 Task: Add a signature Caroline Robinson containing Have a wonderful day, Caroline Robinson to email address softage.1@softage.net and add a label Agendas
Action: Mouse moved to (363, 609)
Screenshot: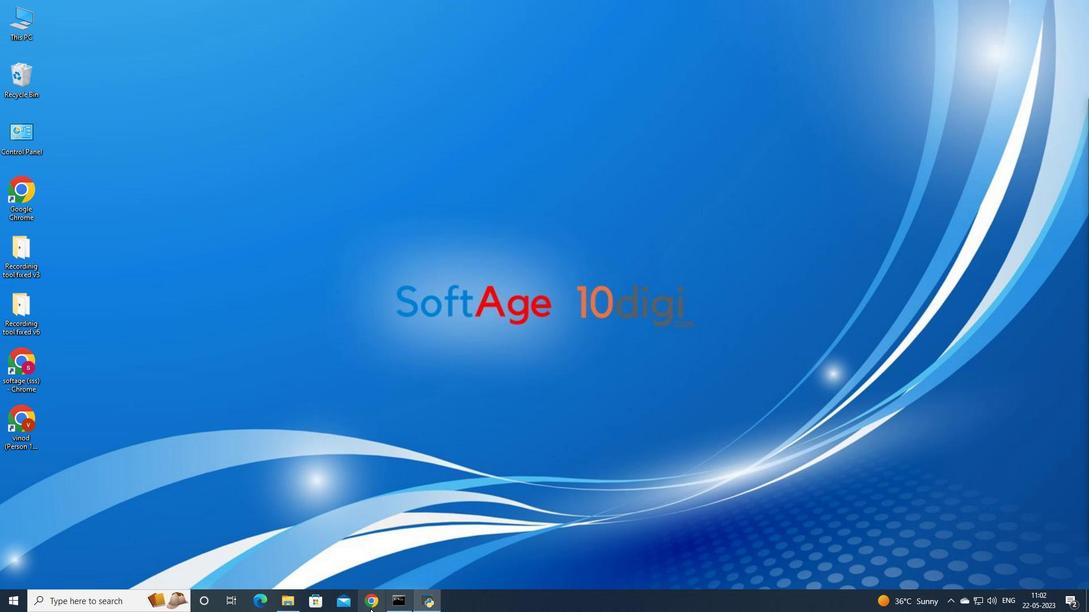 
Action: Mouse pressed left at (363, 609)
Screenshot: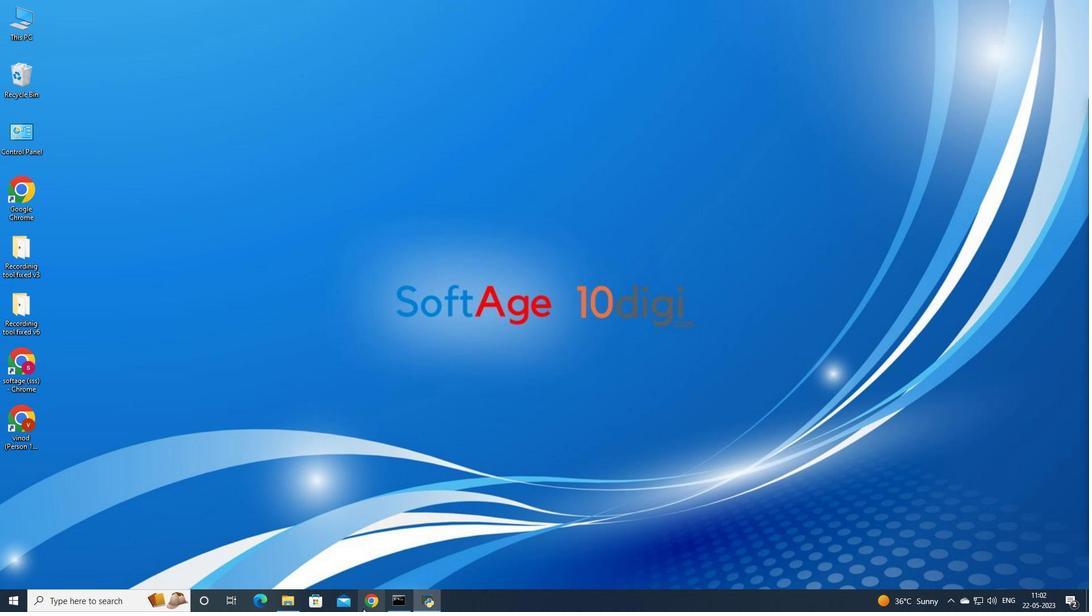
Action: Mouse moved to (509, 335)
Screenshot: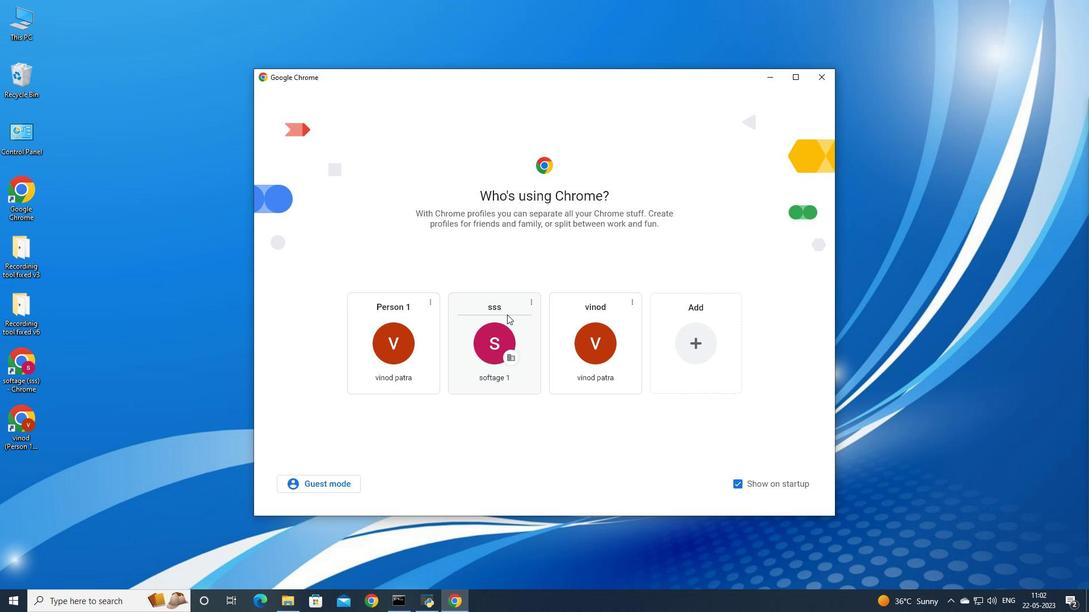 
Action: Mouse pressed left at (509, 335)
Screenshot: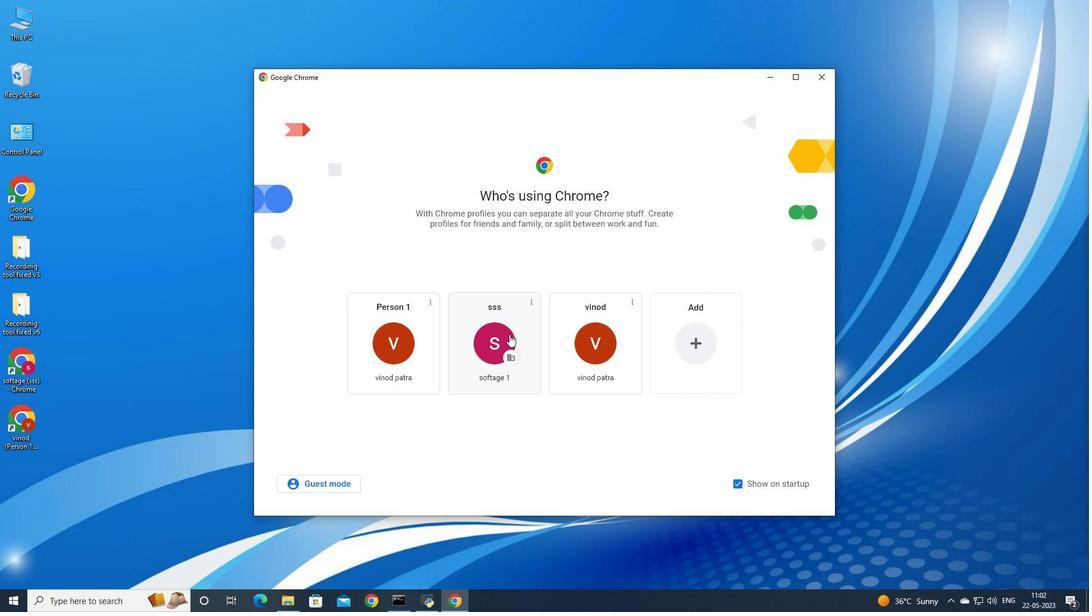 
Action: Mouse moved to (991, 55)
Screenshot: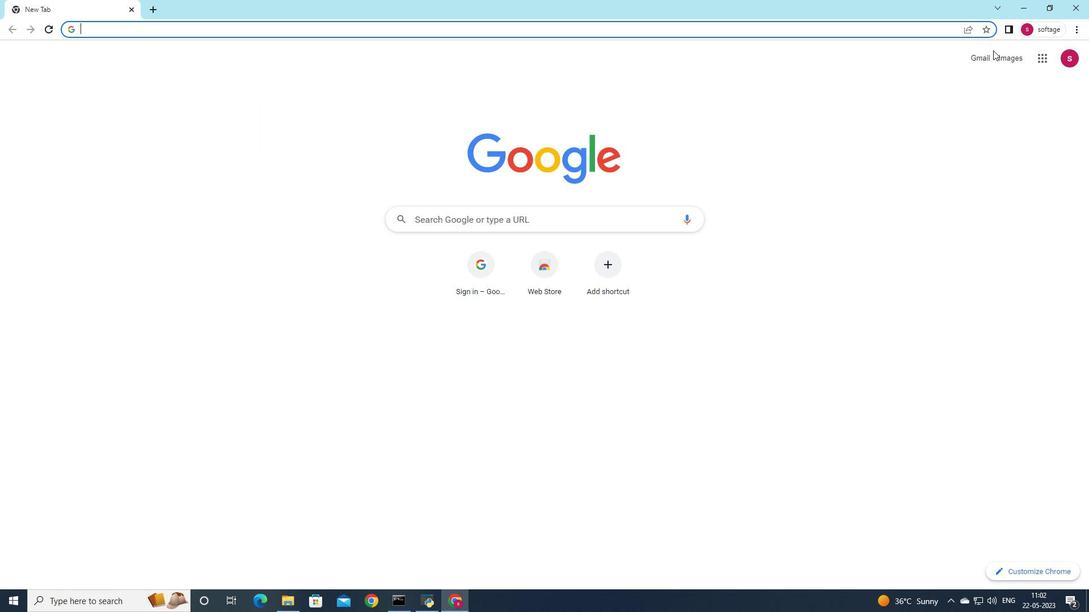 
Action: Mouse pressed left at (991, 55)
Screenshot: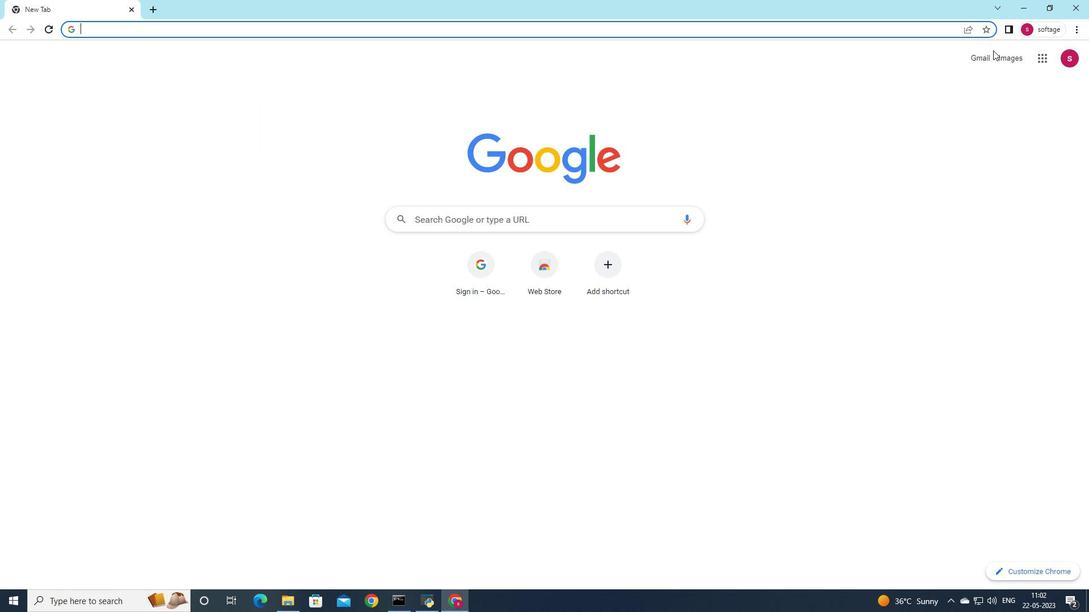 
Action: Mouse moved to (988, 59)
Screenshot: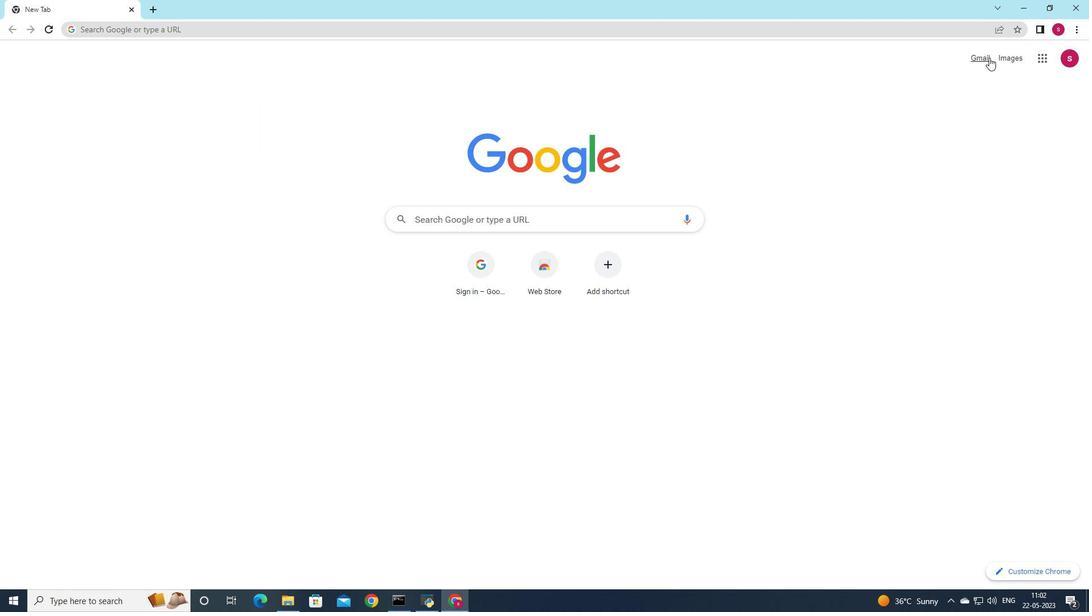 
Action: Mouse pressed left at (988, 59)
Screenshot: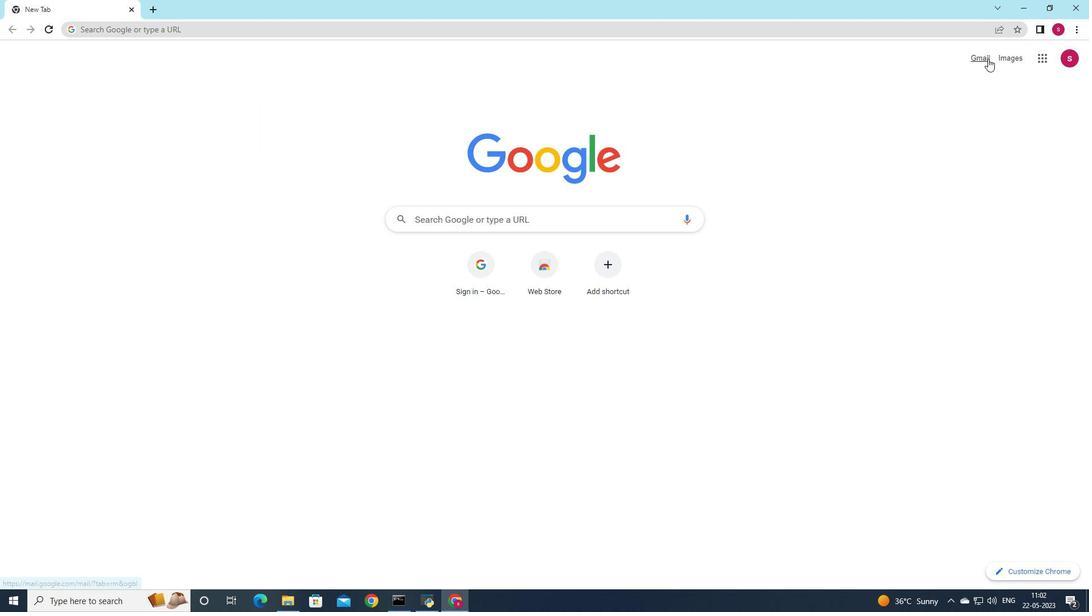
Action: Mouse moved to (962, 84)
Screenshot: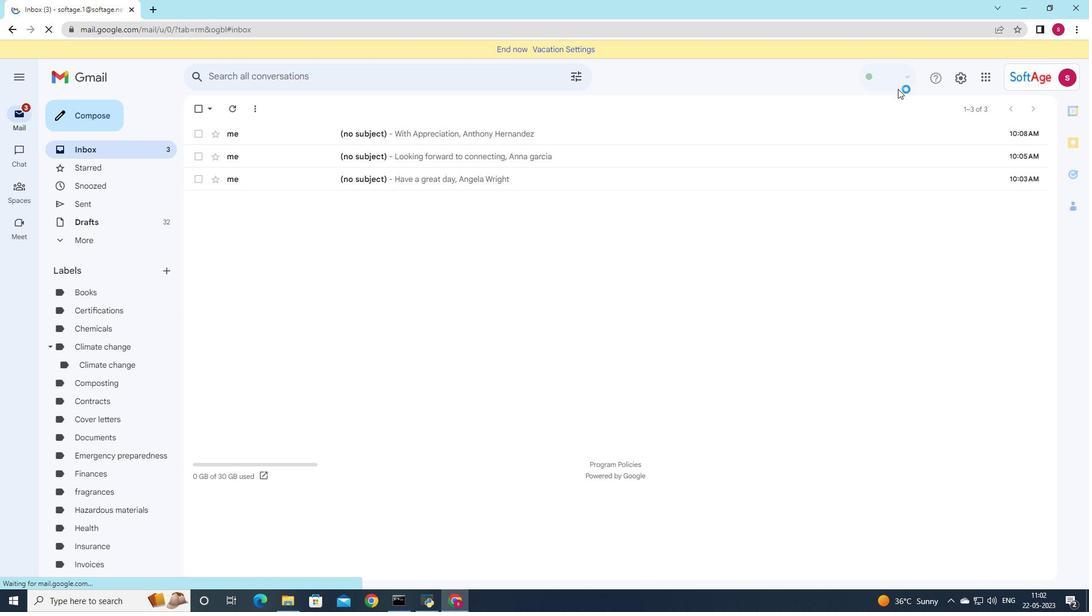 
Action: Mouse pressed left at (962, 84)
Screenshot: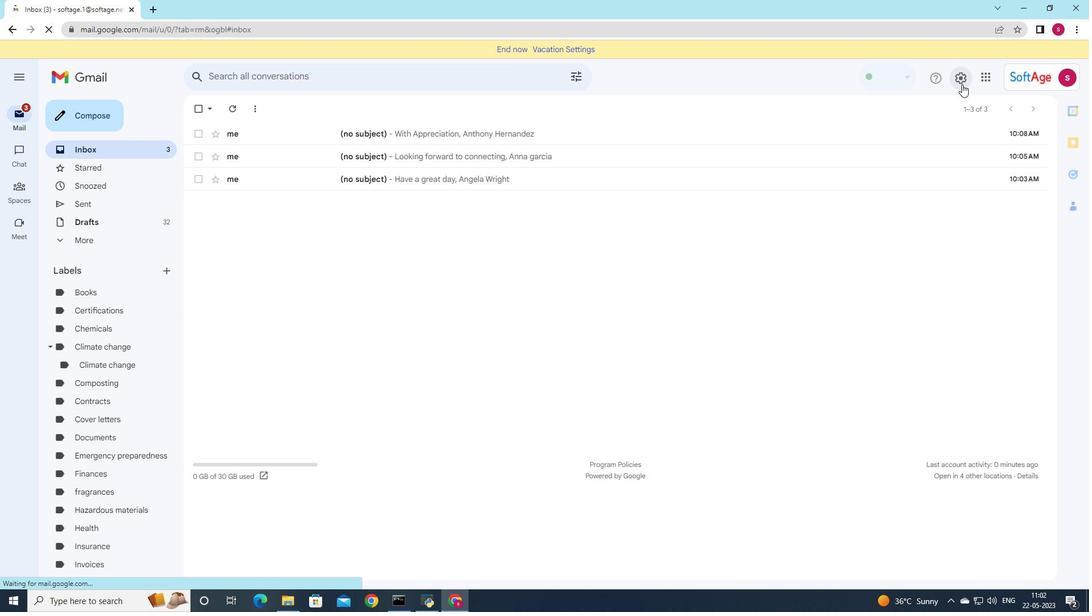 
Action: Mouse moved to (952, 131)
Screenshot: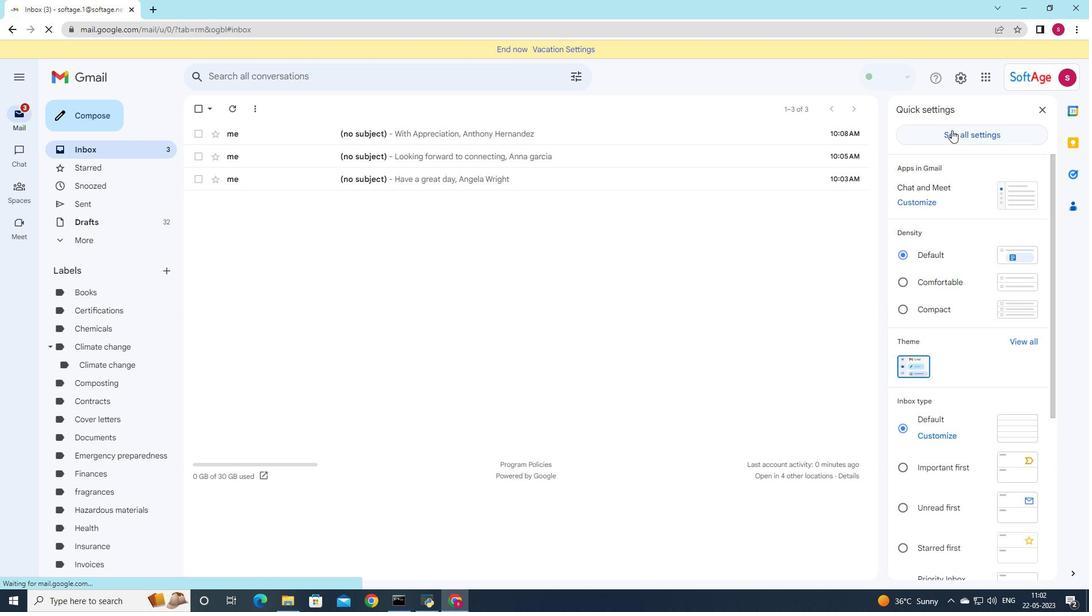 
Action: Mouse pressed left at (952, 131)
Screenshot: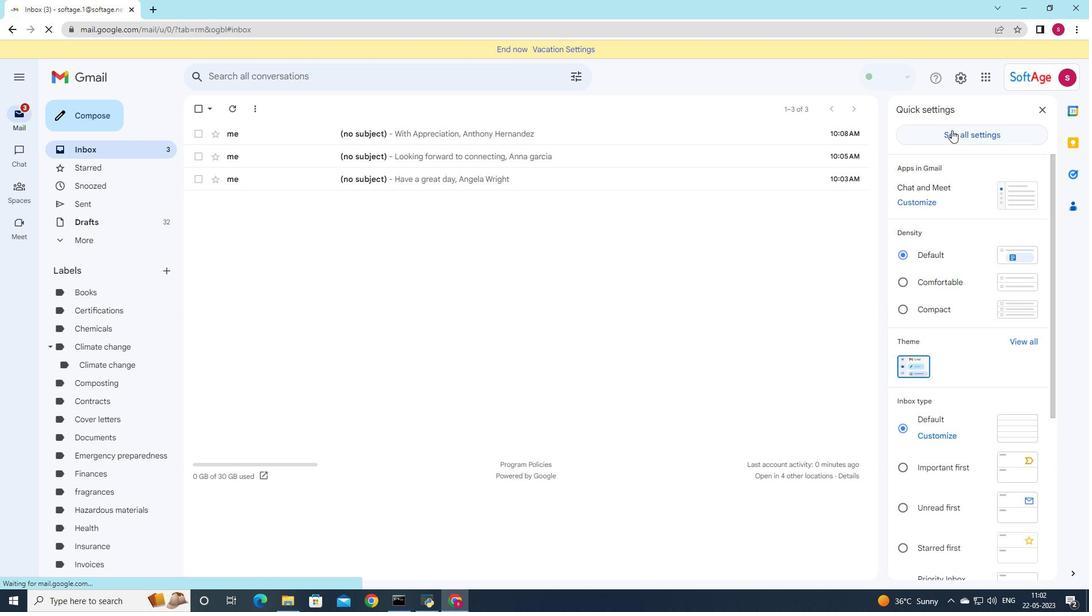 
Action: Mouse moved to (615, 264)
Screenshot: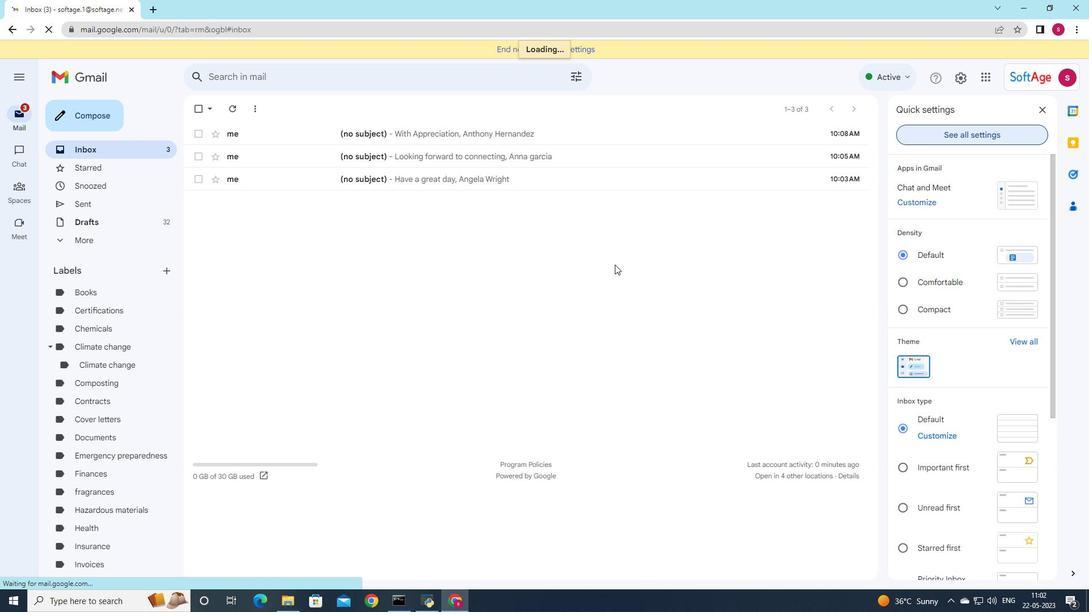 
Action: Mouse scrolled (615, 263) with delta (0, 0)
Screenshot: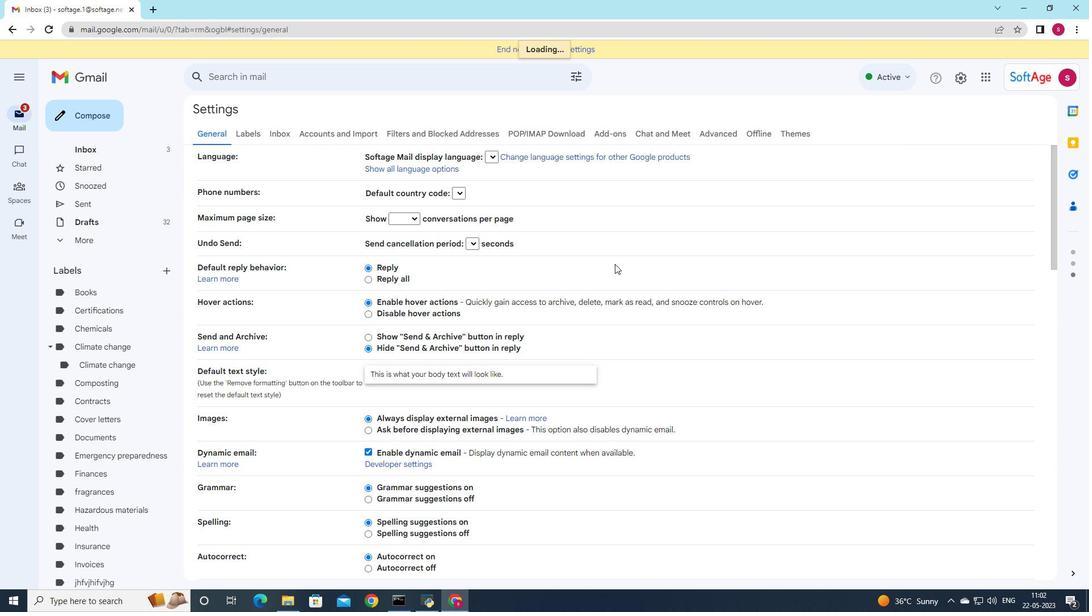 
Action: Mouse scrolled (615, 263) with delta (0, 0)
Screenshot: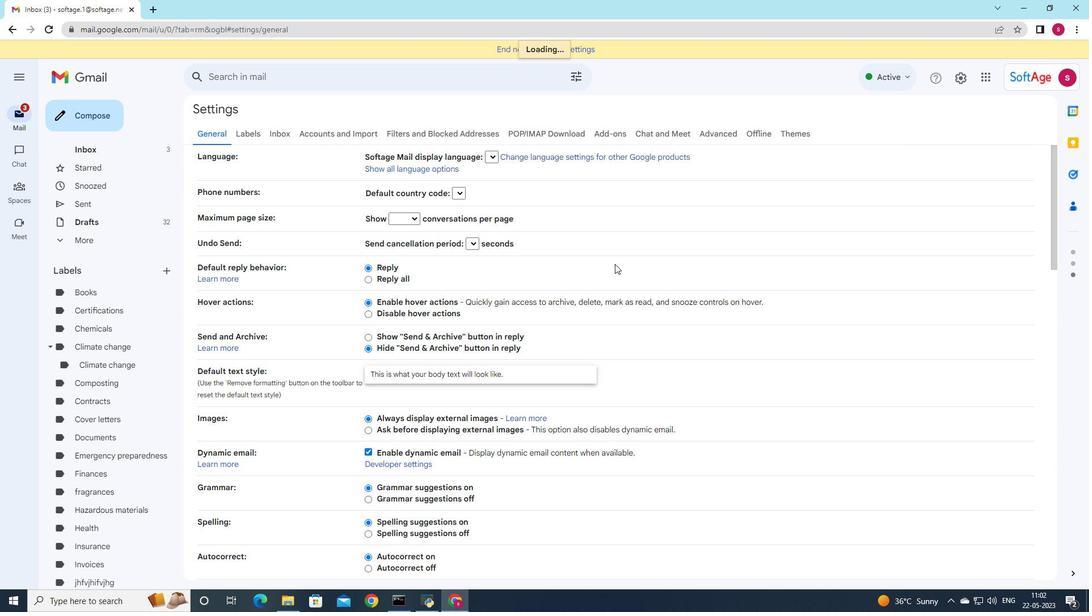 
Action: Mouse scrolled (615, 263) with delta (0, 0)
Screenshot: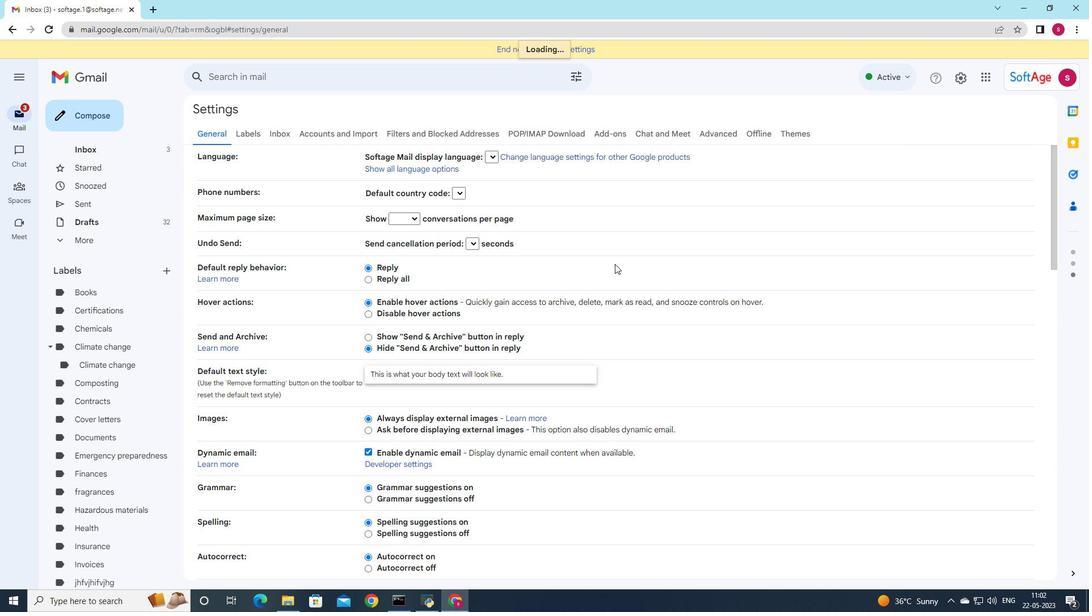 
Action: Mouse scrolled (615, 263) with delta (0, 0)
Screenshot: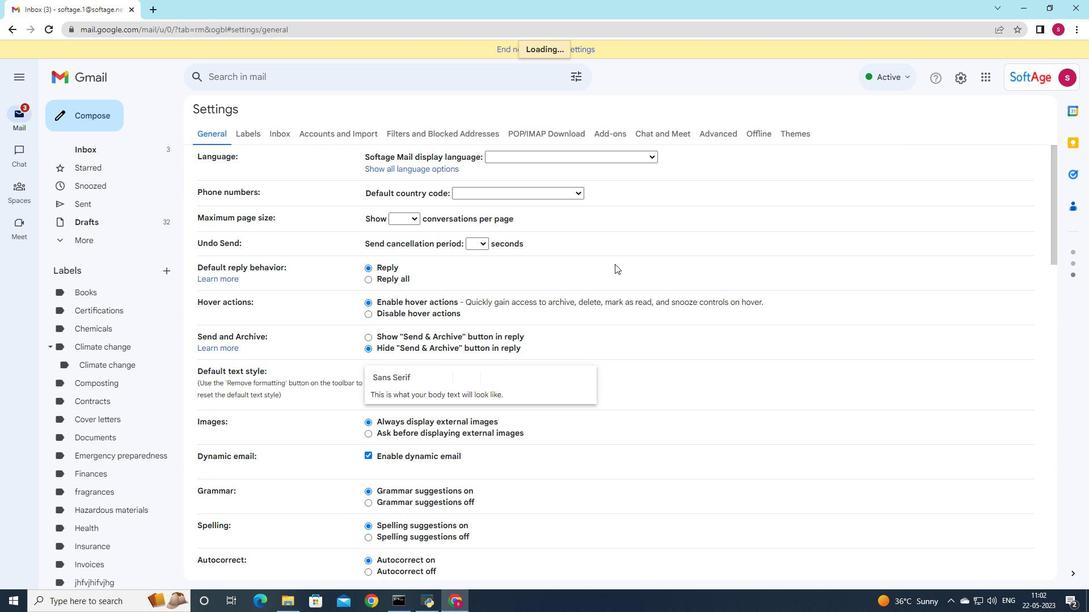 
Action: Mouse scrolled (615, 263) with delta (0, 0)
Screenshot: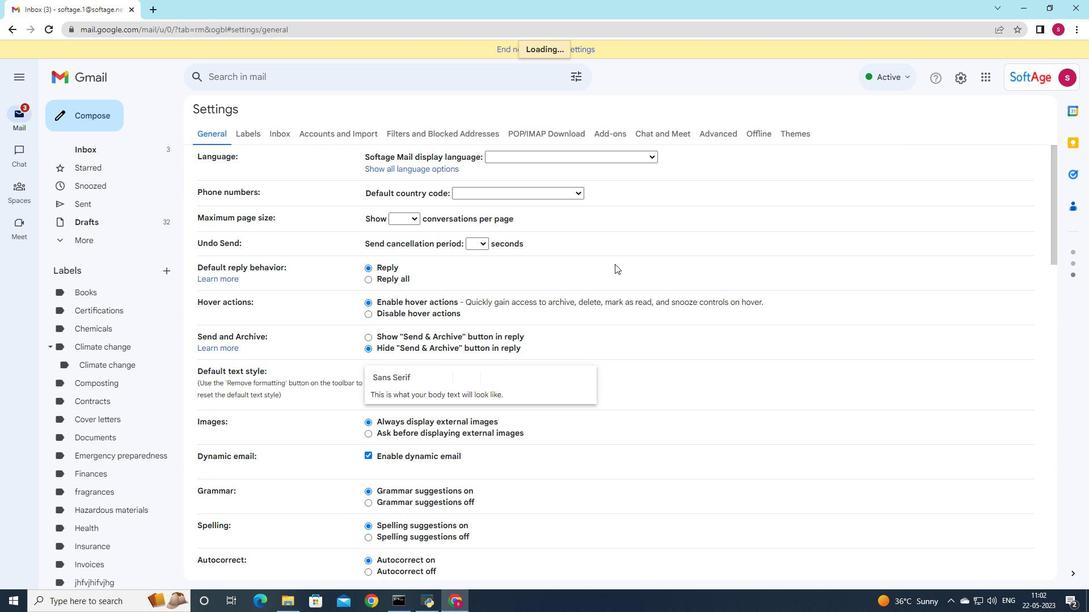 
Action: Mouse scrolled (615, 263) with delta (0, 0)
Screenshot: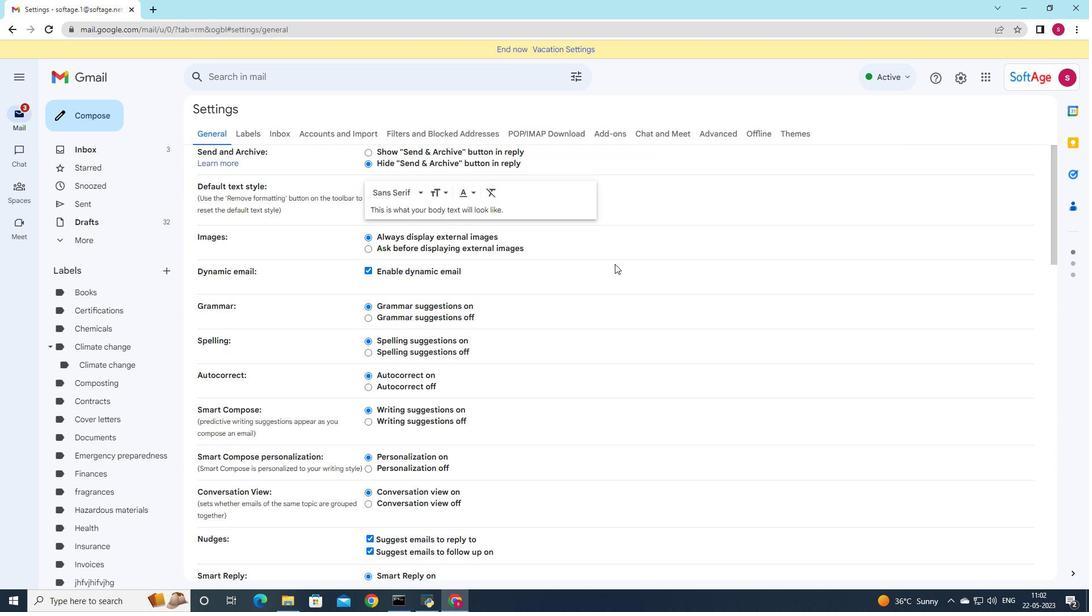 
Action: Mouse scrolled (615, 263) with delta (0, 0)
Screenshot: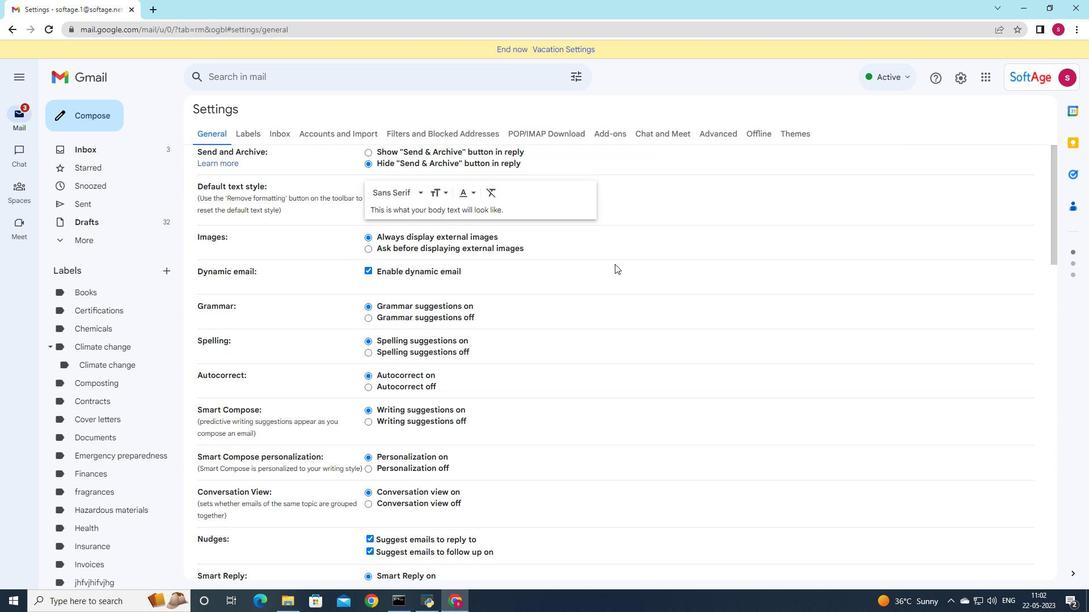 
Action: Mouse scrolled (615, 263) with delta (0, 0)
Screenshot: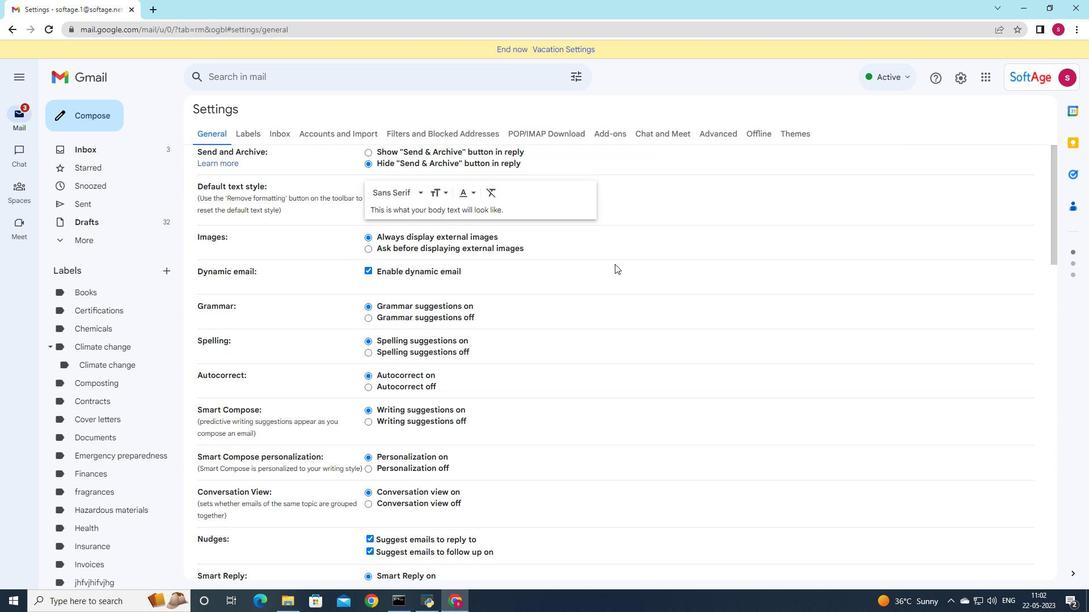 
Action: Mouse scrolled (615, 263) with delta (0, 0)
Screenshot: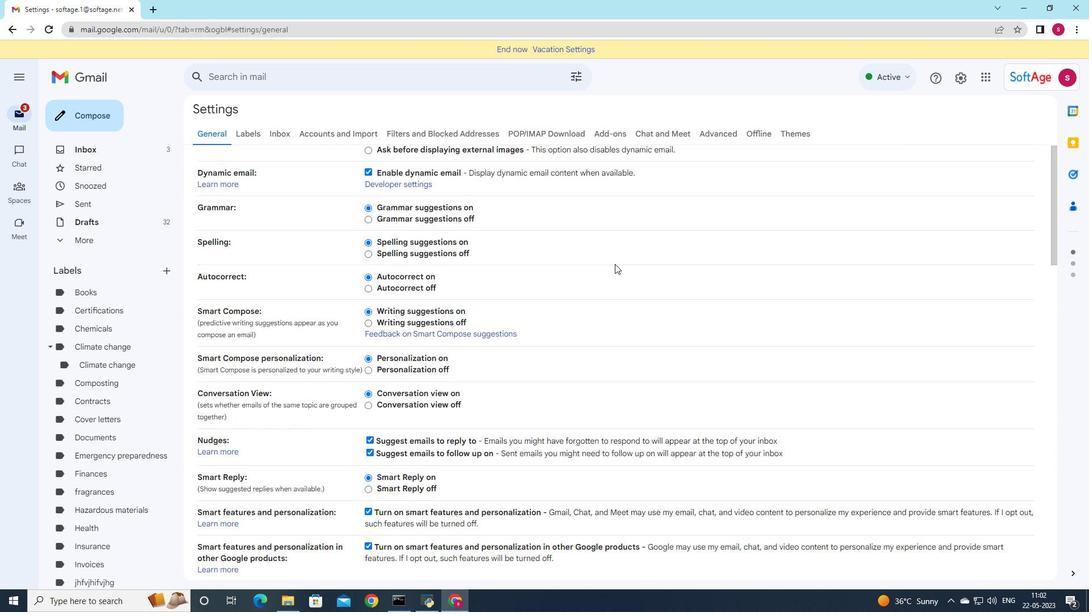 
Action: Mouse moved to (610, 268)
Screenshot: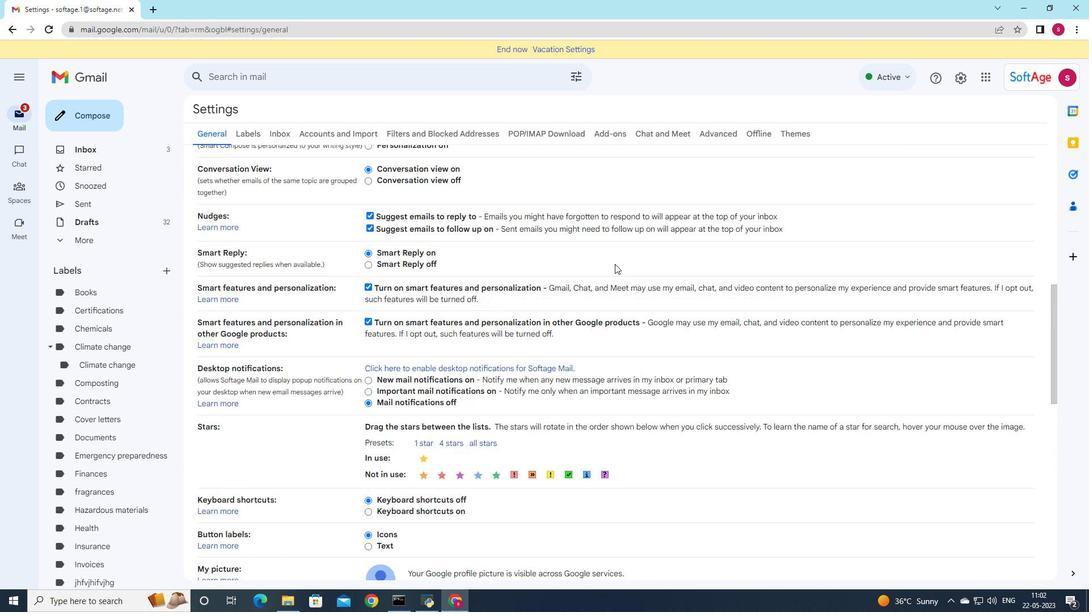 
Action: Mouse scrolled (610, 268) with delta (0, 0)
Screenshot: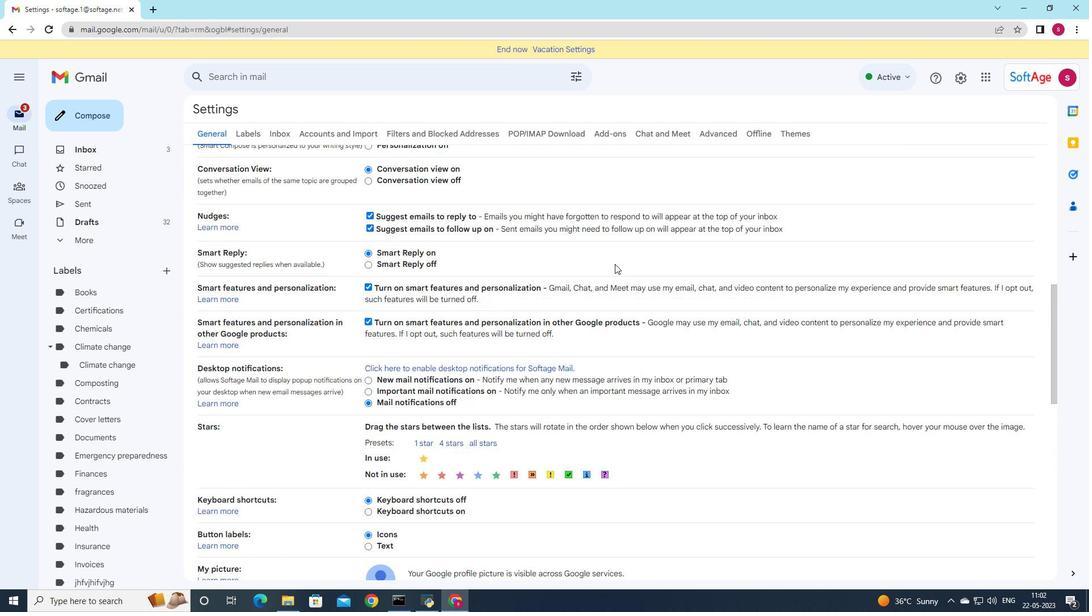 
Action: Mouse moved to (610, 270)
Screenshot: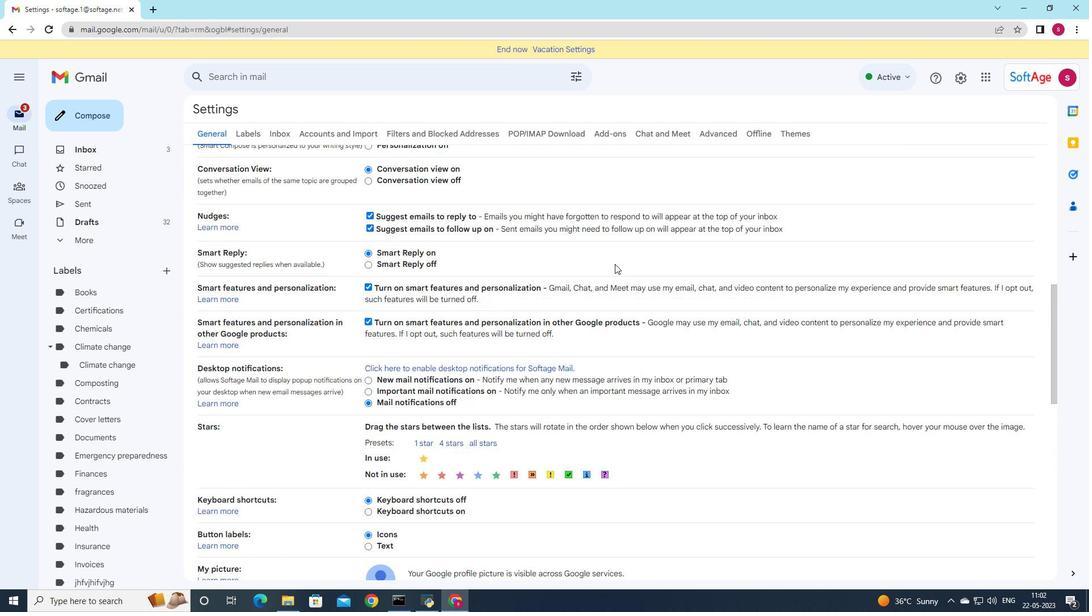 
Action: Mouse scrolled (610, 270) with delta (0, 0)
Screenshot: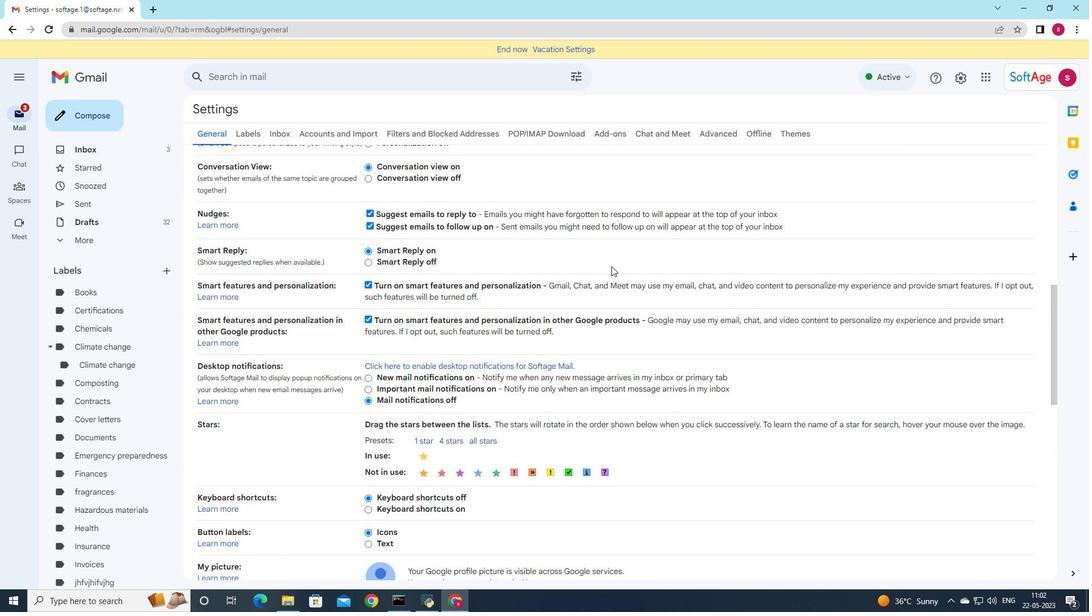 
Action: Mouse scrolled (610, 270) with delta (0, 0)
Screenshot: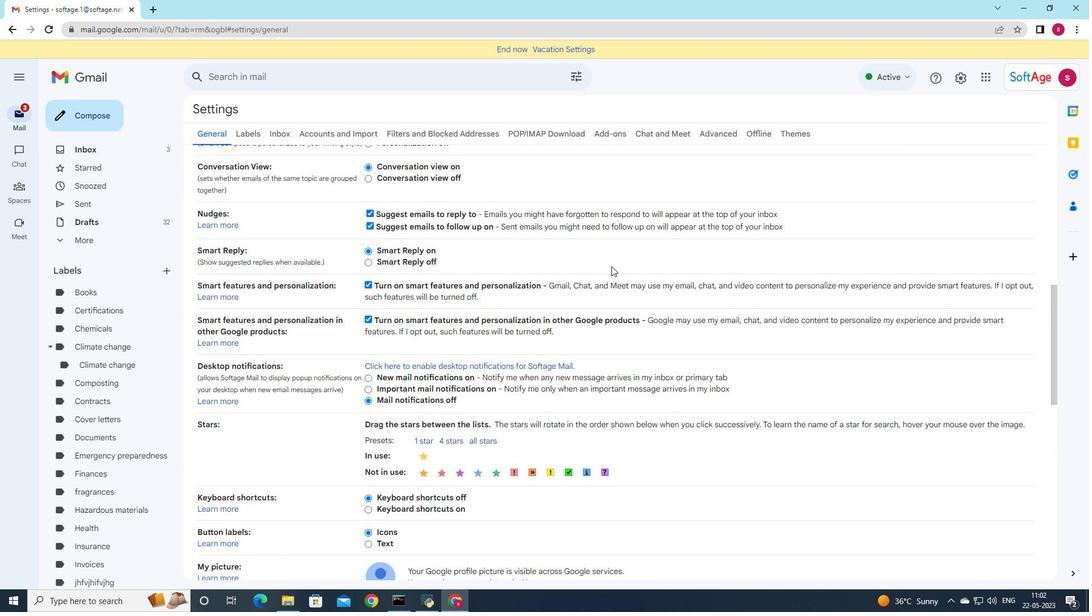 
Action: Mouse scrolled (610, 270) with delta (0, 0)
Screenshot: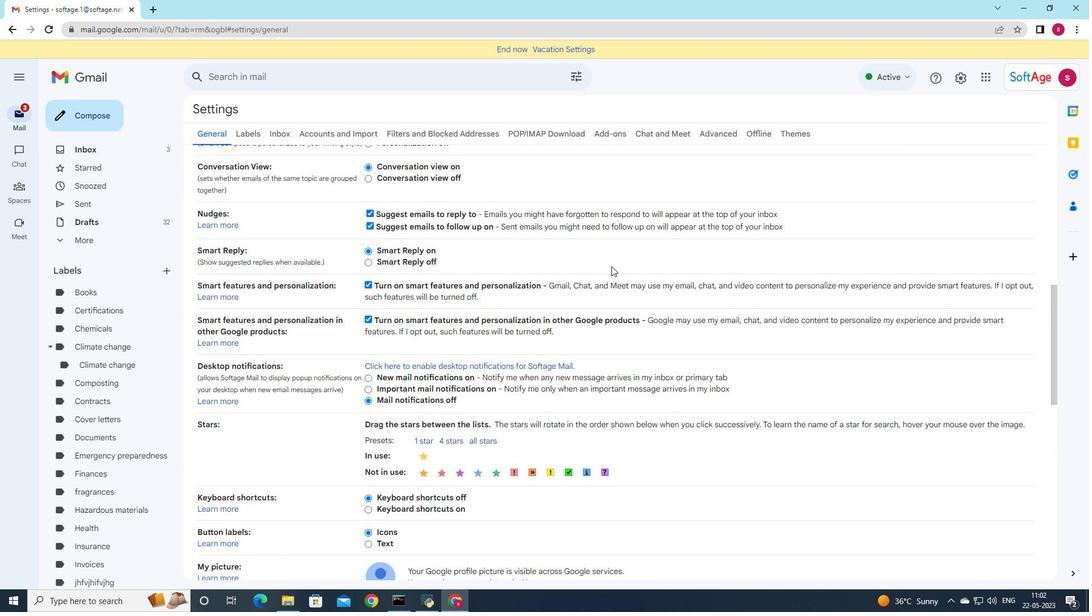 
Action: Mouse moved to (485, 430)
Screenshot: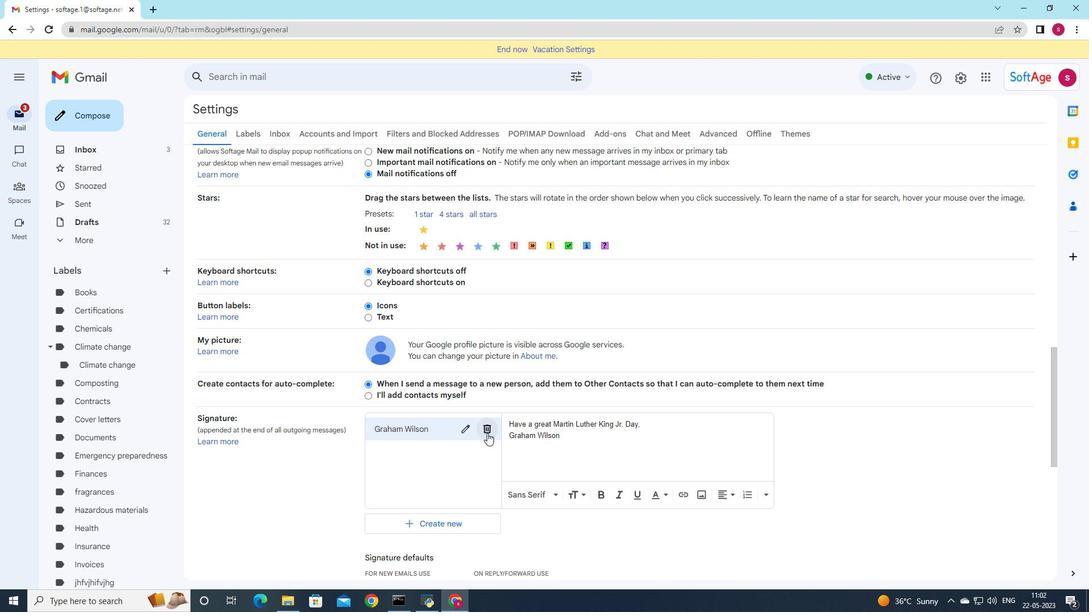 
Action: Mouse pressed left at (485, 430)
Screenshot: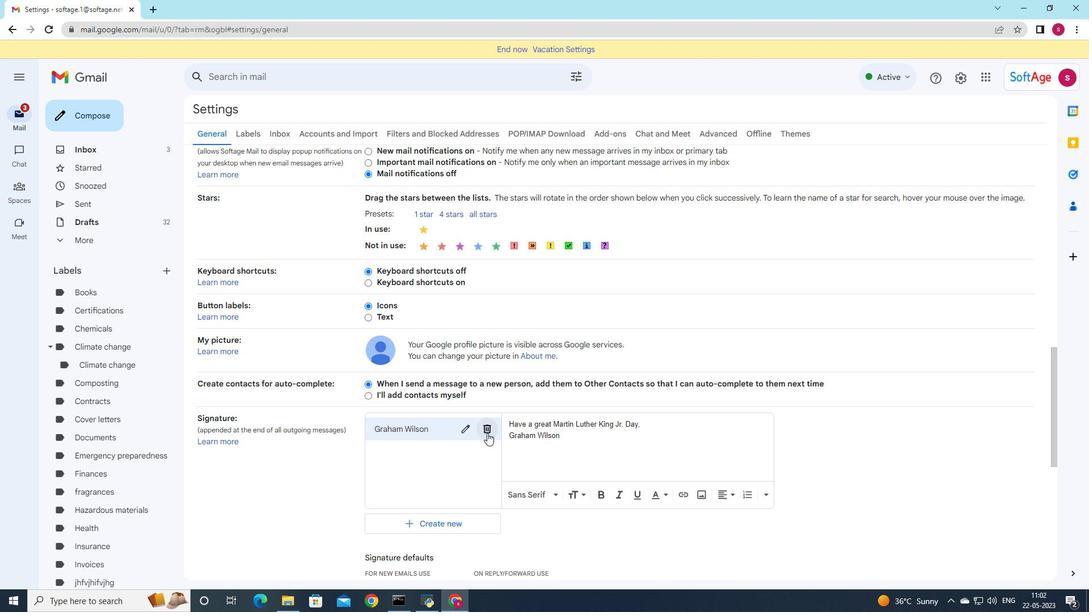 
Action: Mouse moved to (645, 338)
Screenshot: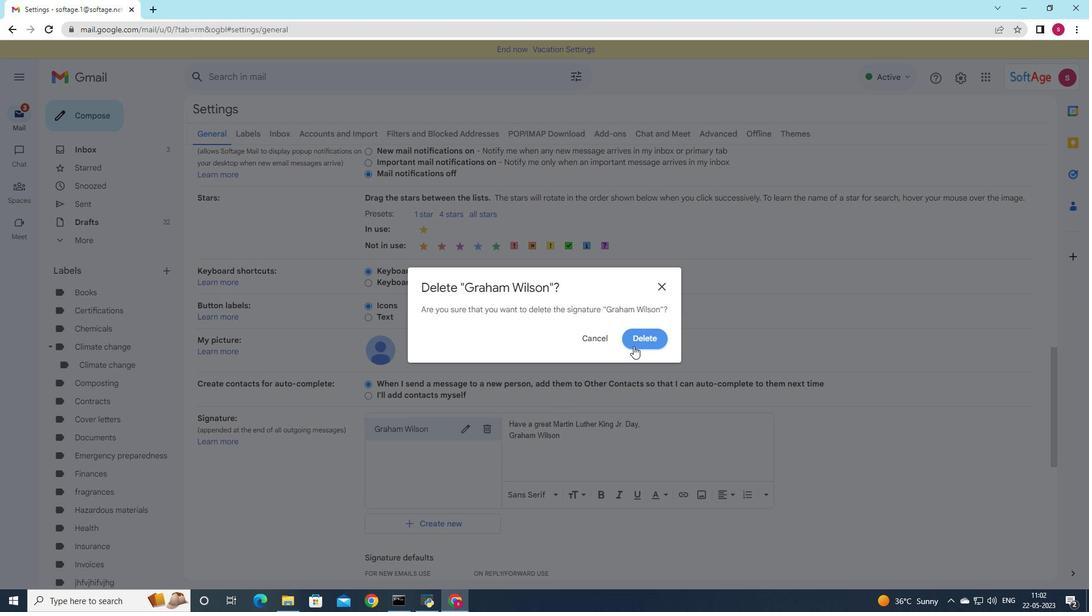 
Action: Mouse pressed left at (645, 338)
Screenshot: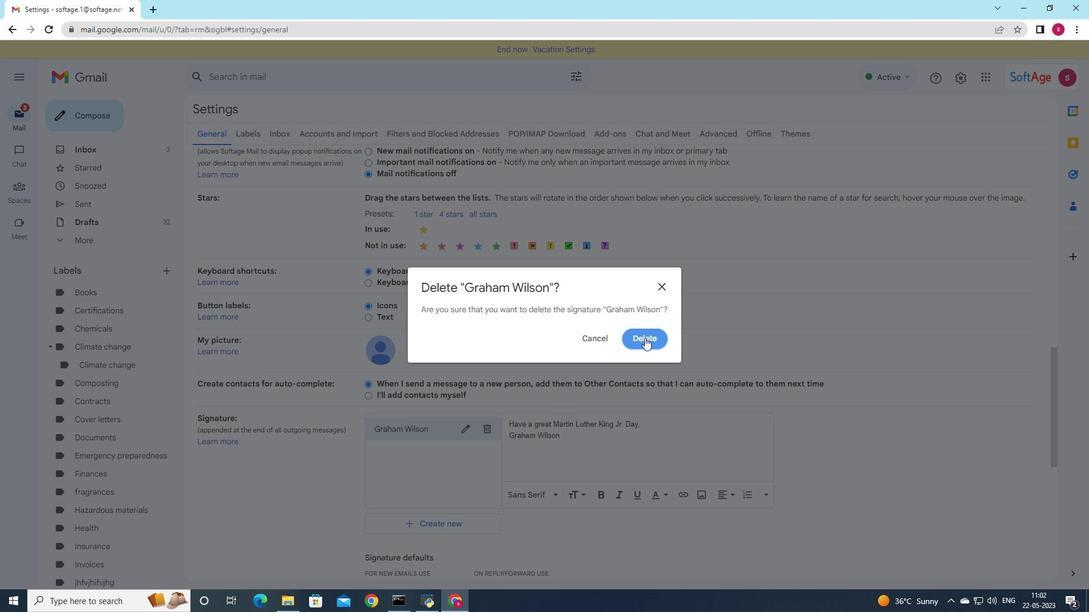 
Action: Mouse moved to (428, 435)
Screenshot: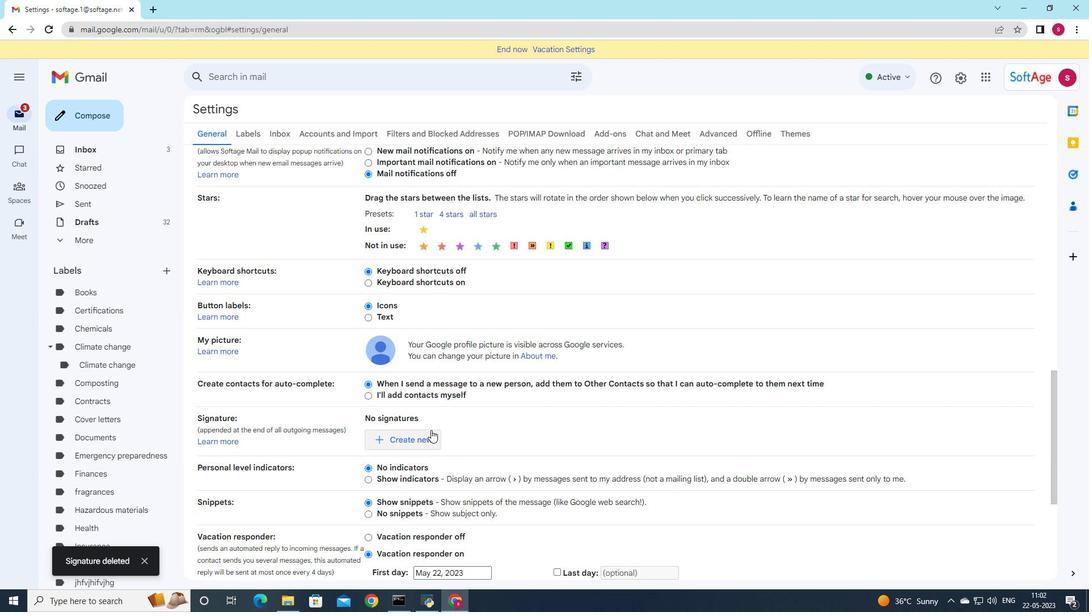 
Action: Mouse pressed left at (428, 435)
Screenshot: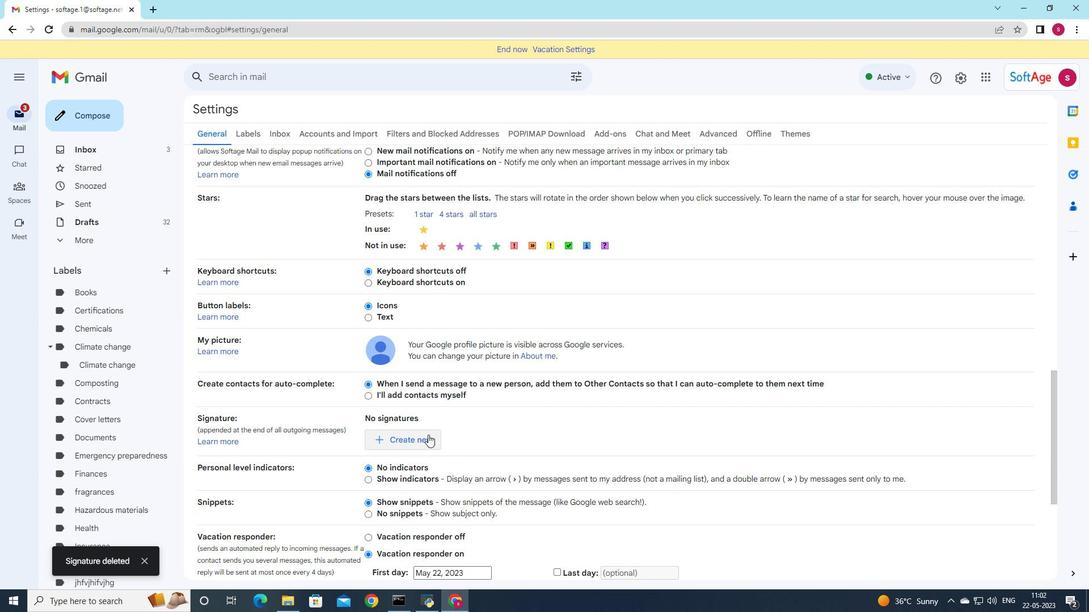 
Action: Mouse moved to (641, 339)
Screenshot: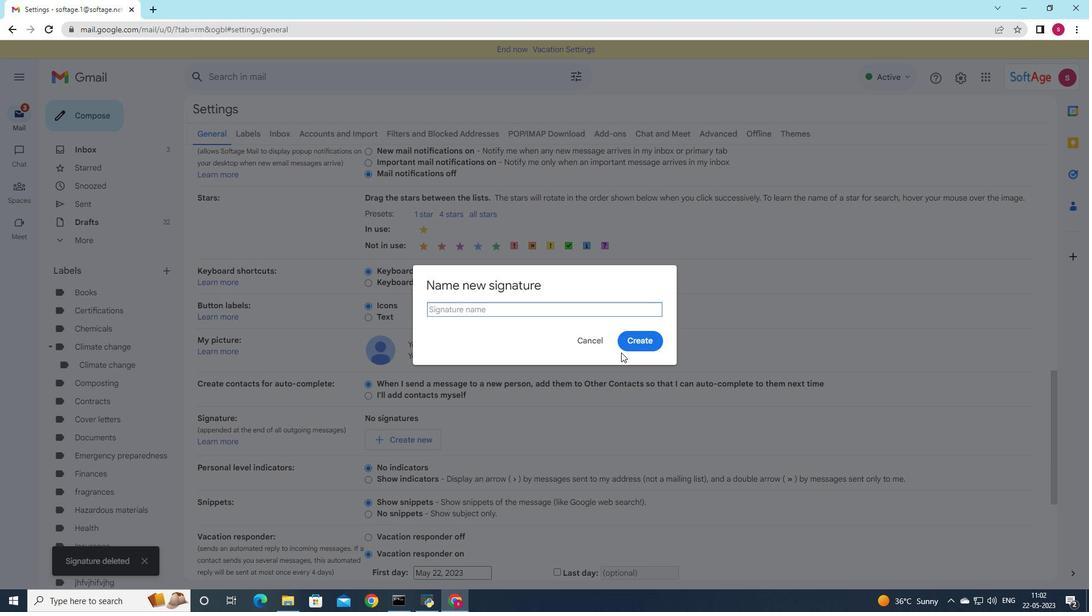 
Action: Key pressed <Key.shift>Caroline
Screenshot: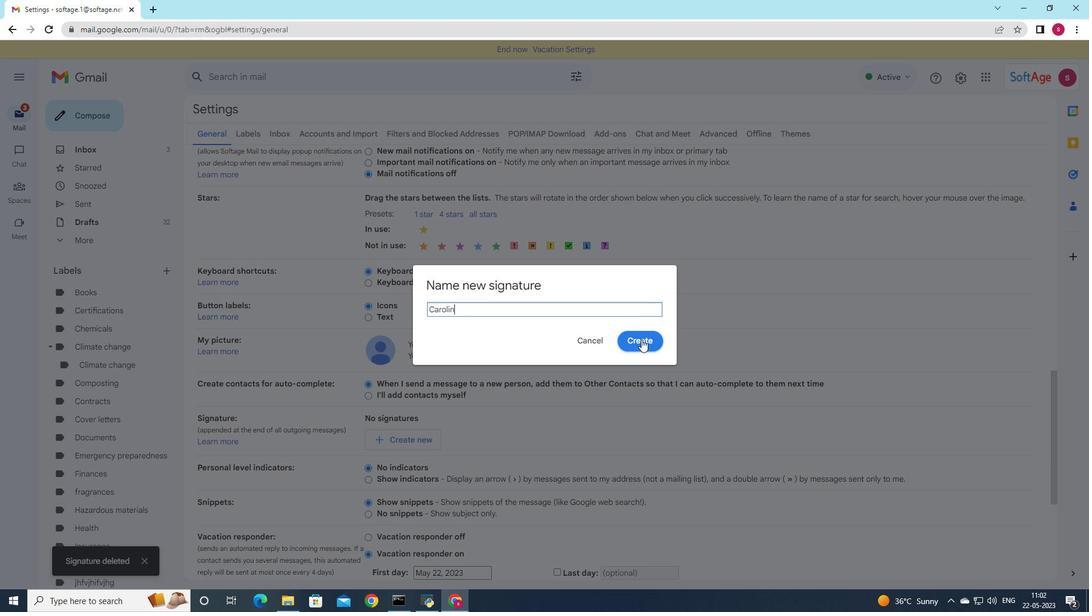 
Action: Mouse moved to (651, 346)
Screenshot: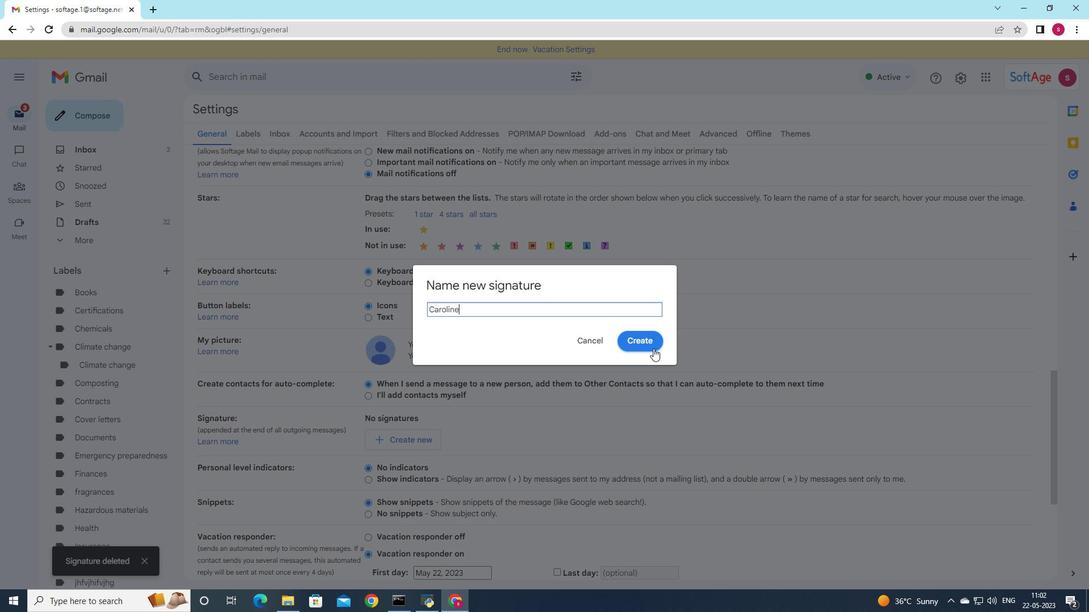 
Action: Mouse pressed left at (651, 346)
Screenshot: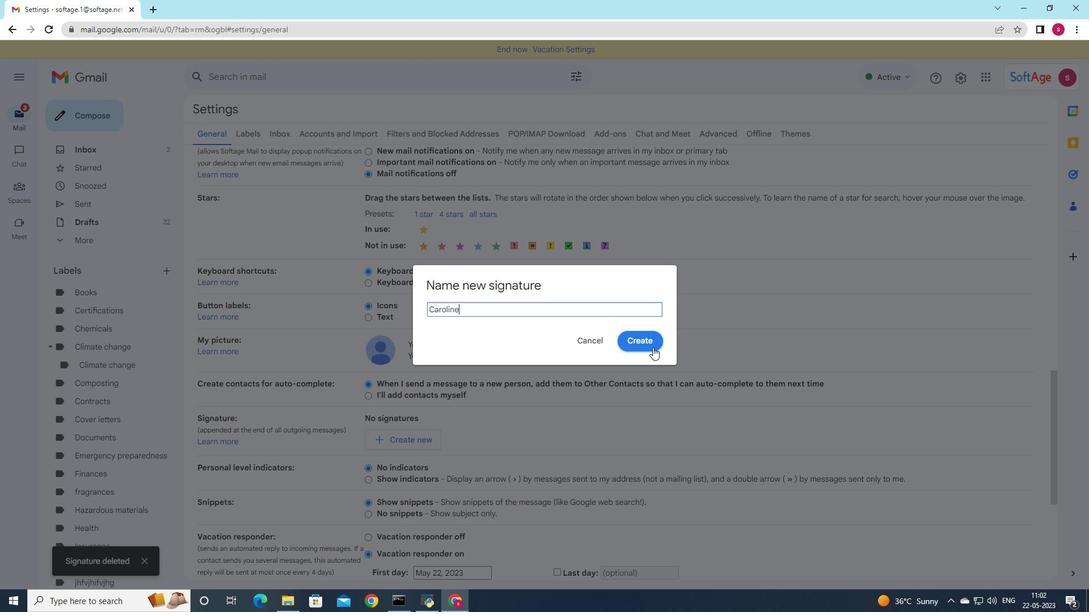 
Action: Mouse moved to (638, 426)
Screenshot: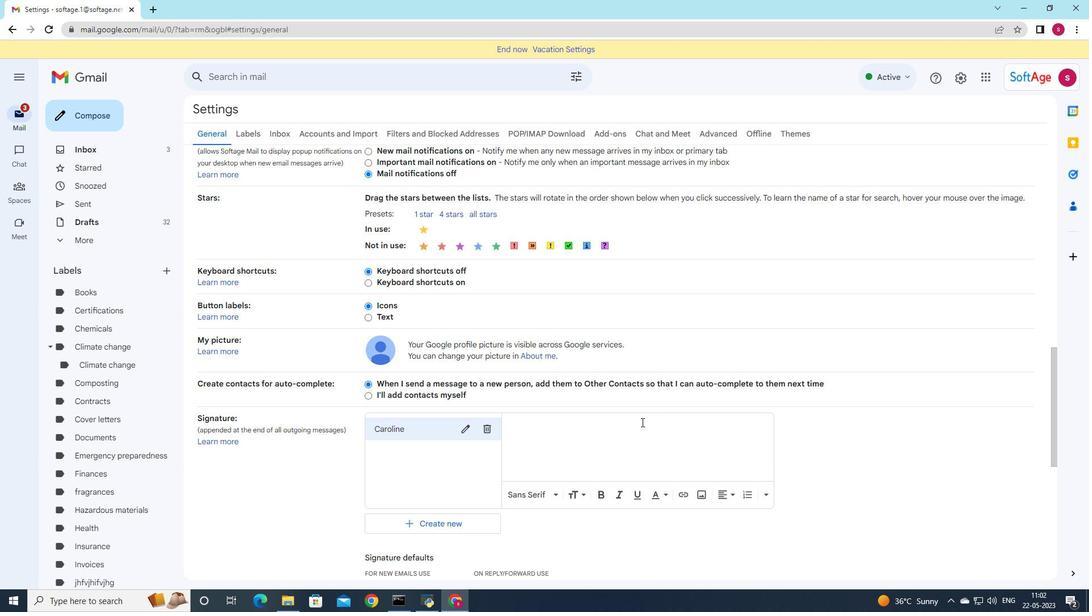 
Action: Mouse pressed left at (638, 426)
Screenshot: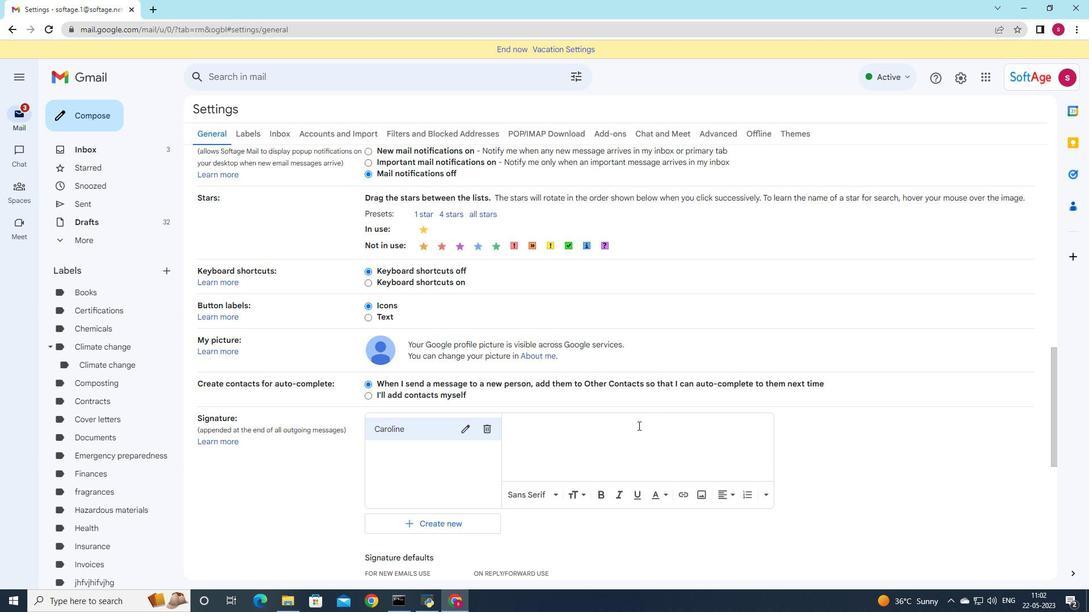 
Action: Mouse moved to (653, 419)
Screenshot: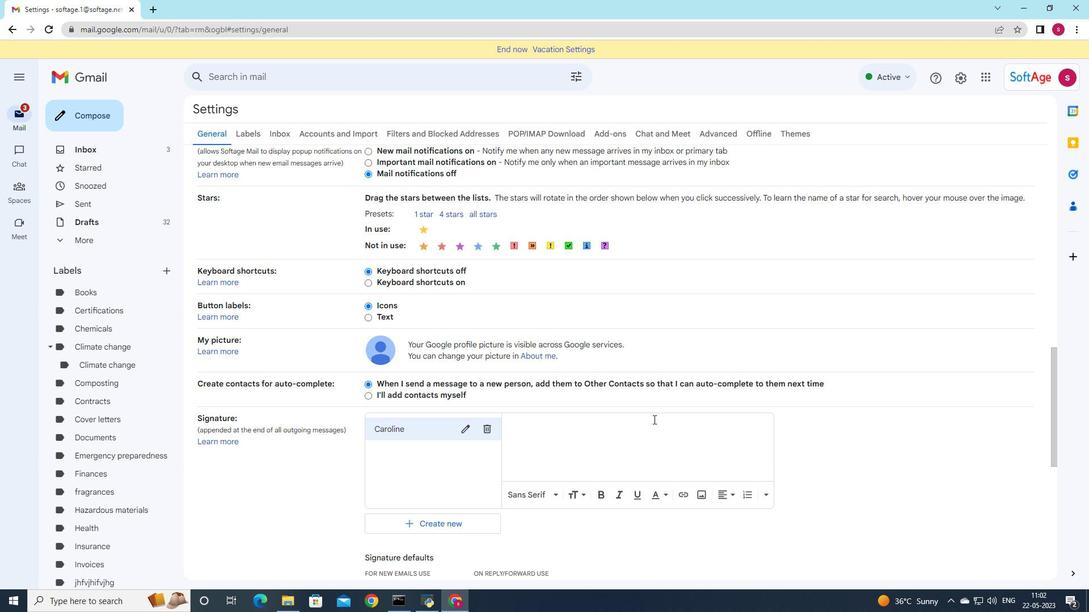 
Action: Key pressed <Key.shift><Key.shift><Key.shift><Key.shift><Key.shift><Key.shift><Key.shift><Key.shift>have<Key.space>a<Key.backspace><Key.backspace><Key.backspace><Key.backspace><Key.backspace><Key.backspace><Key.backspace><Key.backspace><Key.backspace><Key.backspace><Key.backspace><Key.shift><Key.shift><Key.shift><Key.shift><Key.shift><Key.shift><Key.shift><Key.shift>Have<Key.space>awonderful<Key.left><Key.left><Key.left><Key.left><Key.left><Key.left><Key.left><Key.left><Key.left><Key.space>
Screenshot: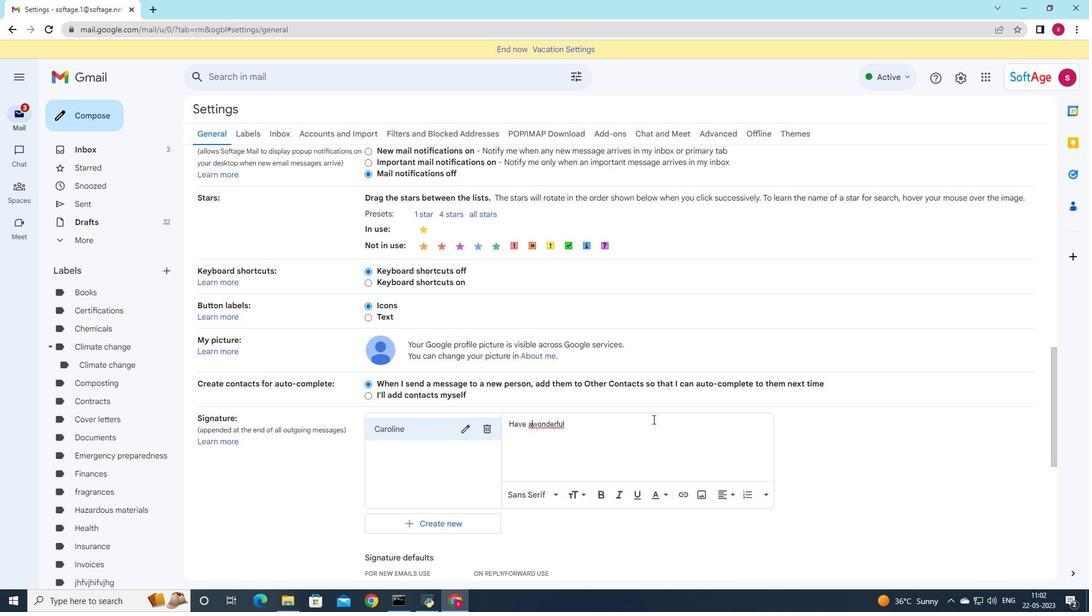 
Action: Mouse moved to (595, 430)
Screenshot: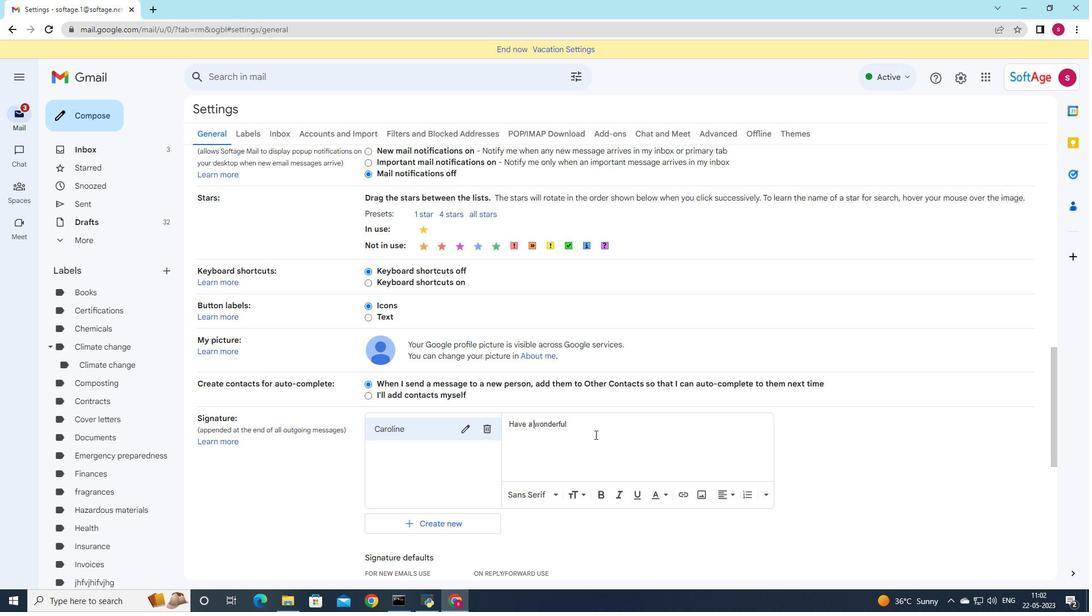 
Action: Mouse pressed left at (595, 430)
Screenshot: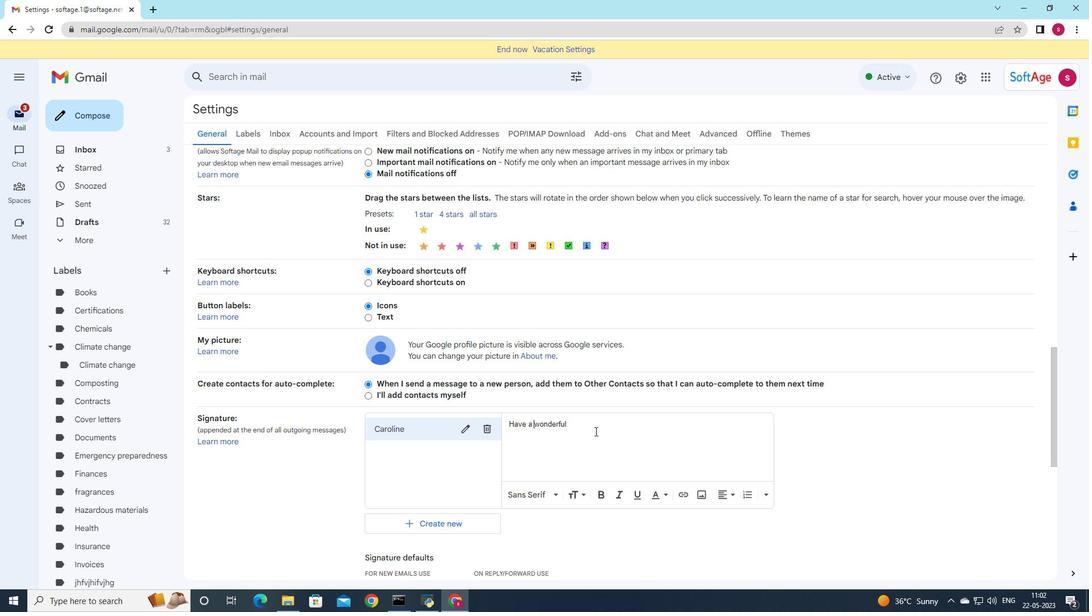 
Action: Key pressed <Key.space>day<Key.space><Key.shift>Caroline<Key.space><Key.shift><Key.shift><Key.shift><Key.shift><Key.shift><Key.shift><Key.shift><Key.shift><Key.shift><Key.shift><Key.shift><Key.shift>Robinson
Screenshot: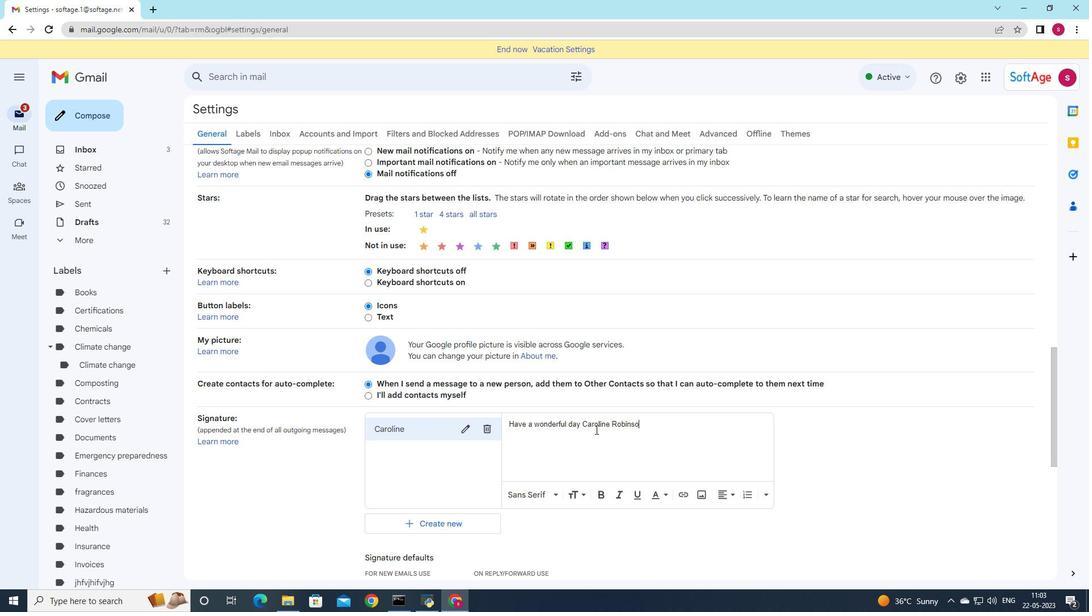 
Action: Mouse moved to (472, 483)
Screenshot: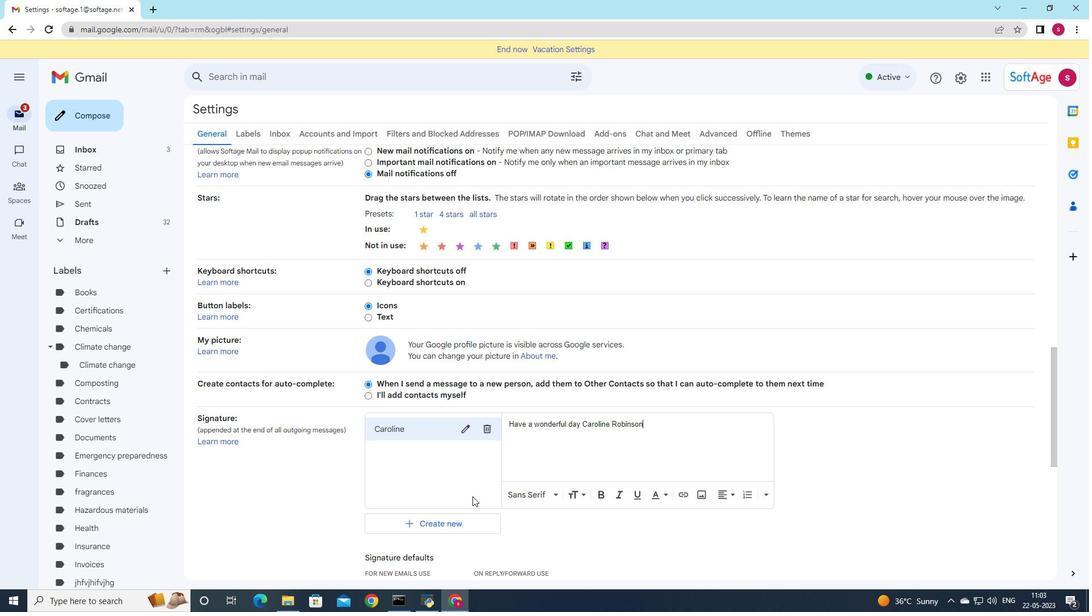 
Action: Mouse scrolled (472, 485) with delta (0, 0)
Screenshot: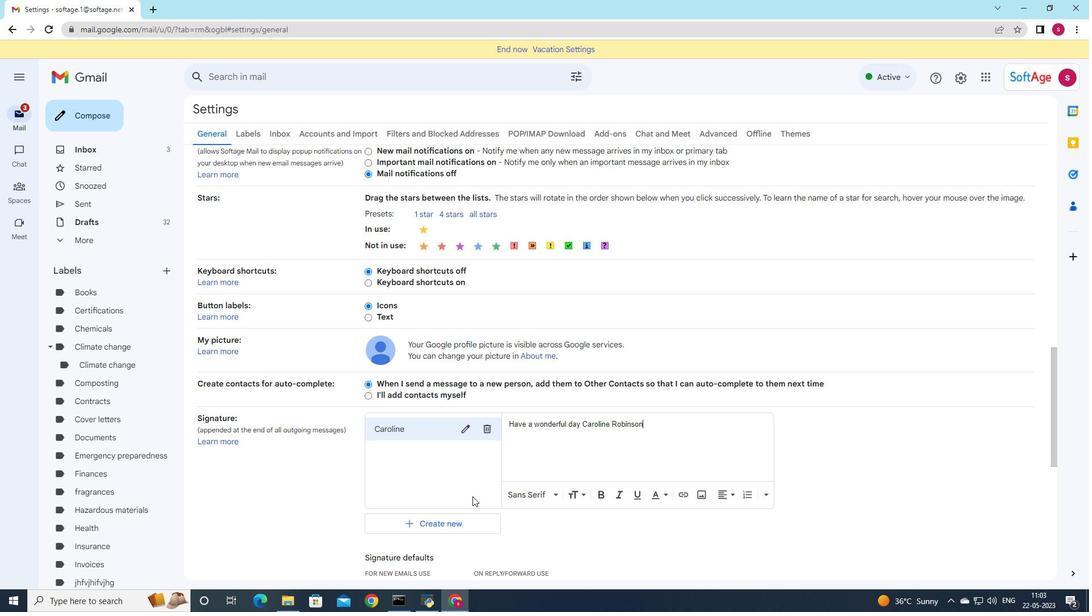 
Action: Mouse moved to (472, 482)
Screenshot: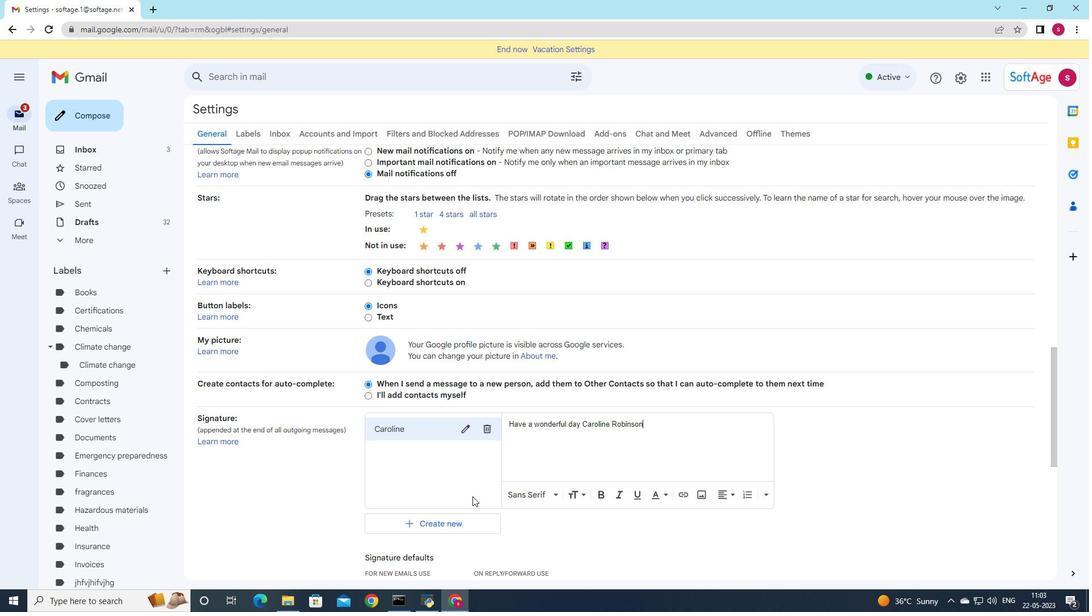 
Action: Mouse scrolled (472, 482) with delta (0, 0)
Screenshot: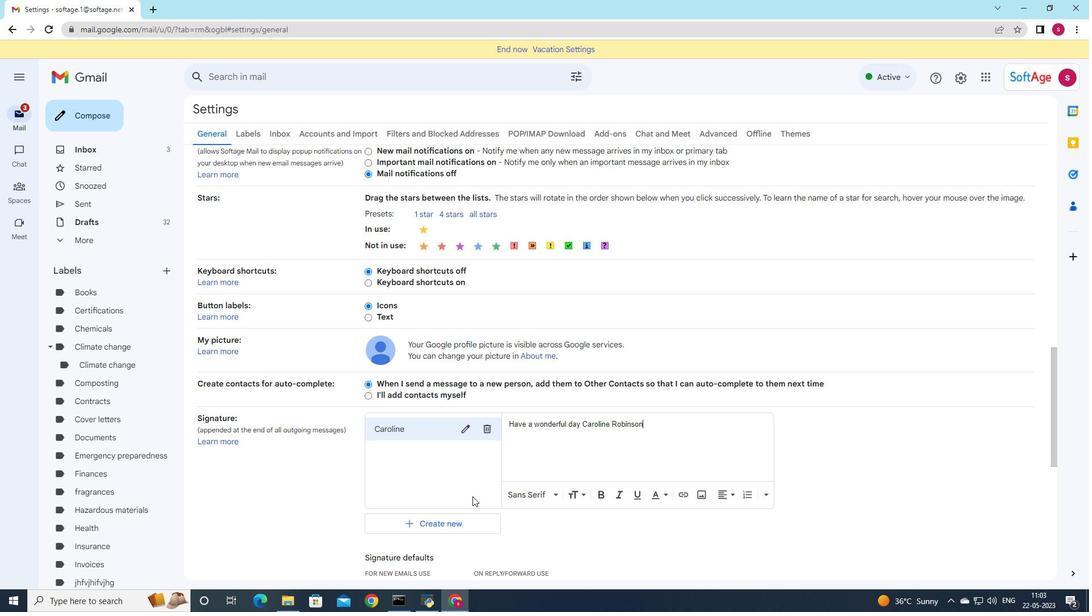 
Action: Mouse moved to (472, 481)
Screenshot: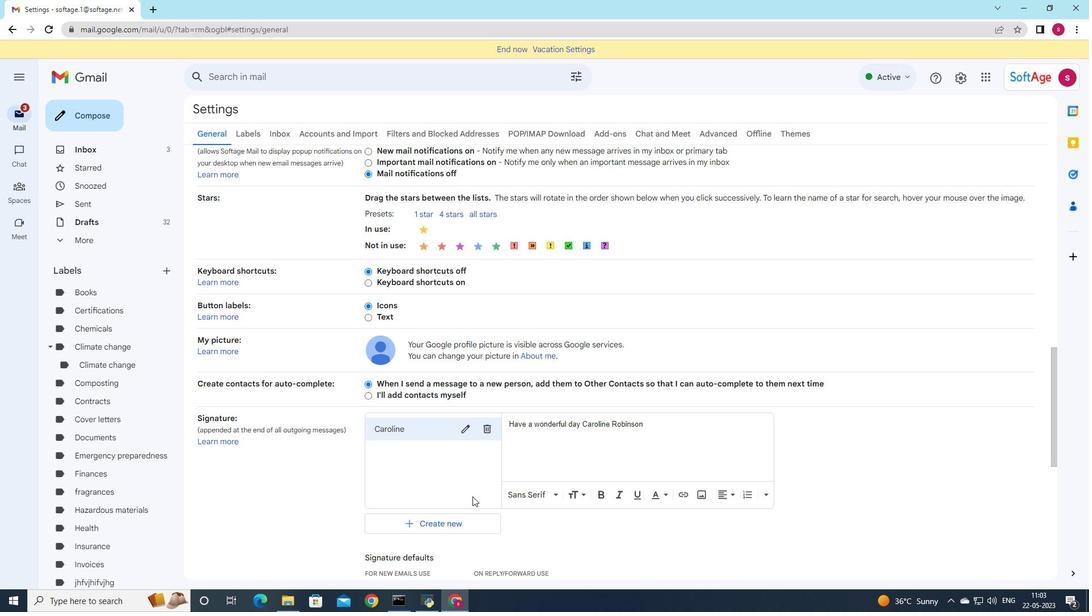 
Action: Mouse scrolled (472, 481) with delta (0, 0)
Screenshot: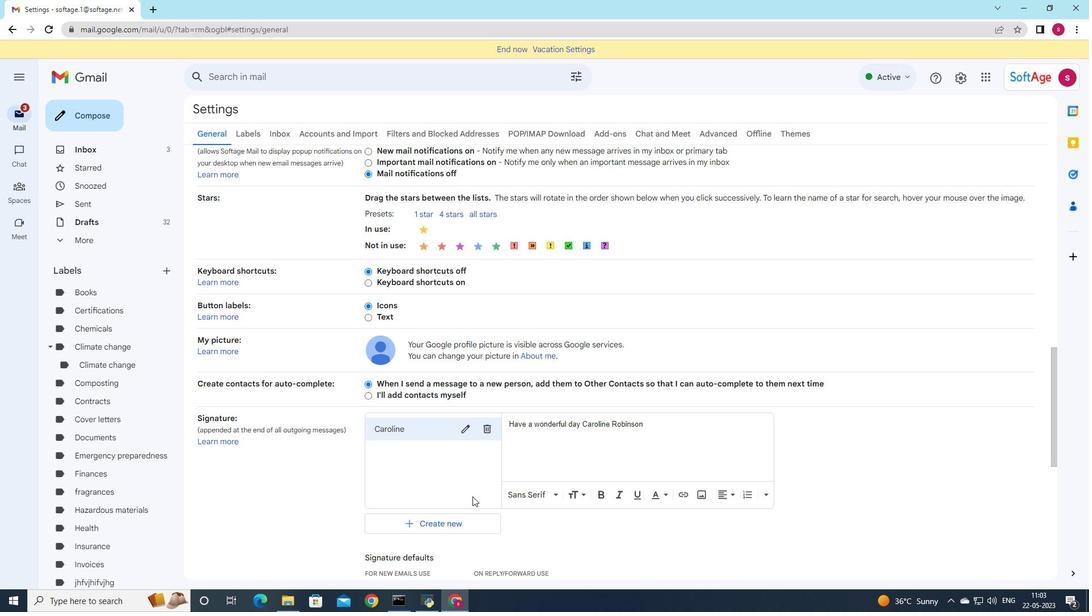 
Action: Mouse moved to (472, 481)
Screenshot: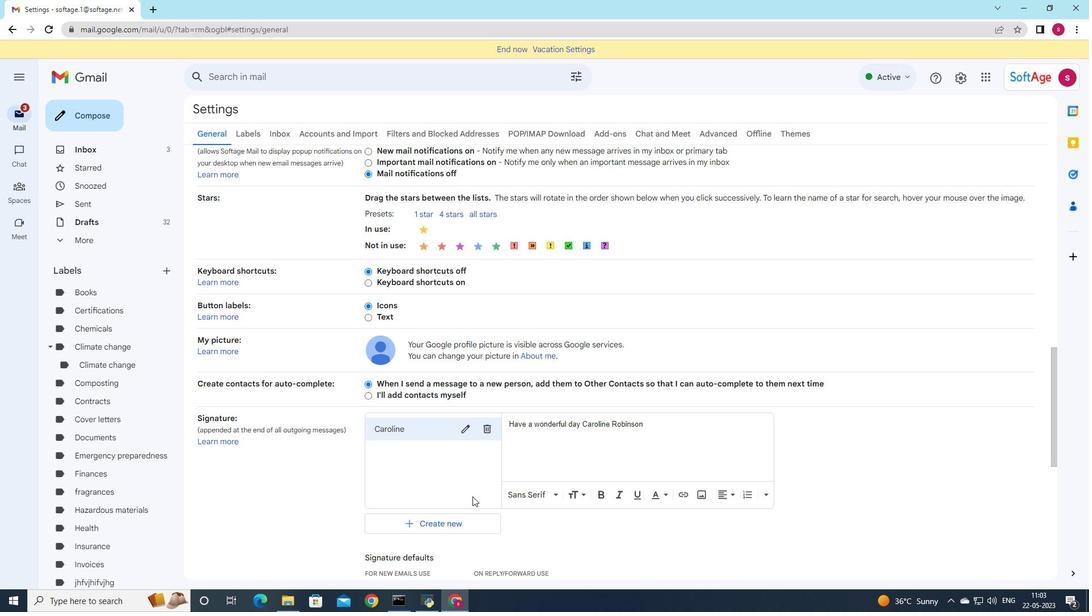 
Action: Mouse scrolled (472, 481) with delta (0, 0)
Screenshot: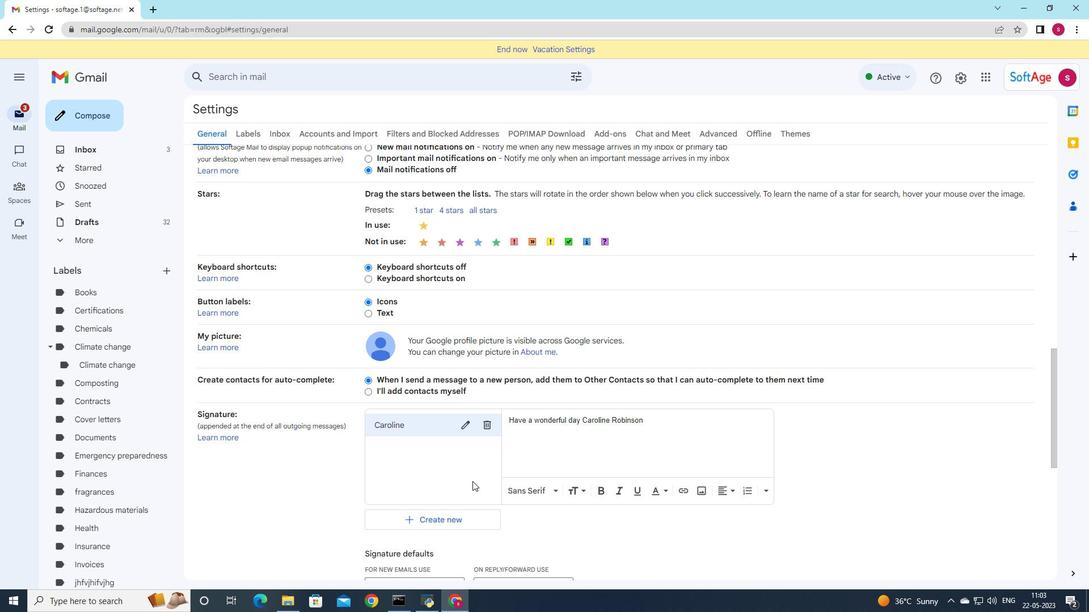 
Action: Mouse moved to (610, 247)
Screenshot: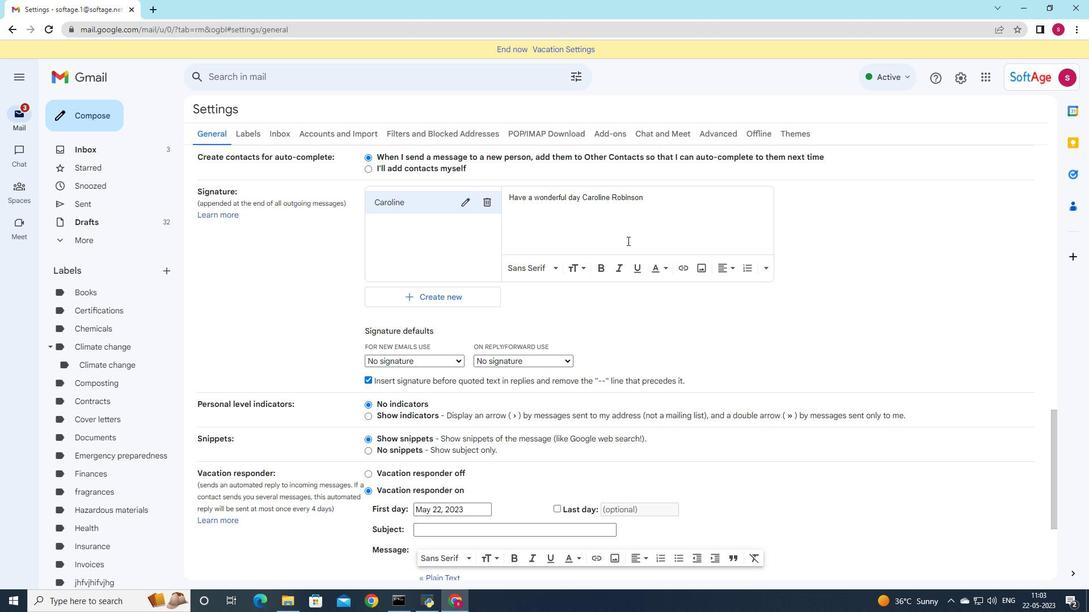 
Action: Key pressed ,<Key.enter>
Screenshot: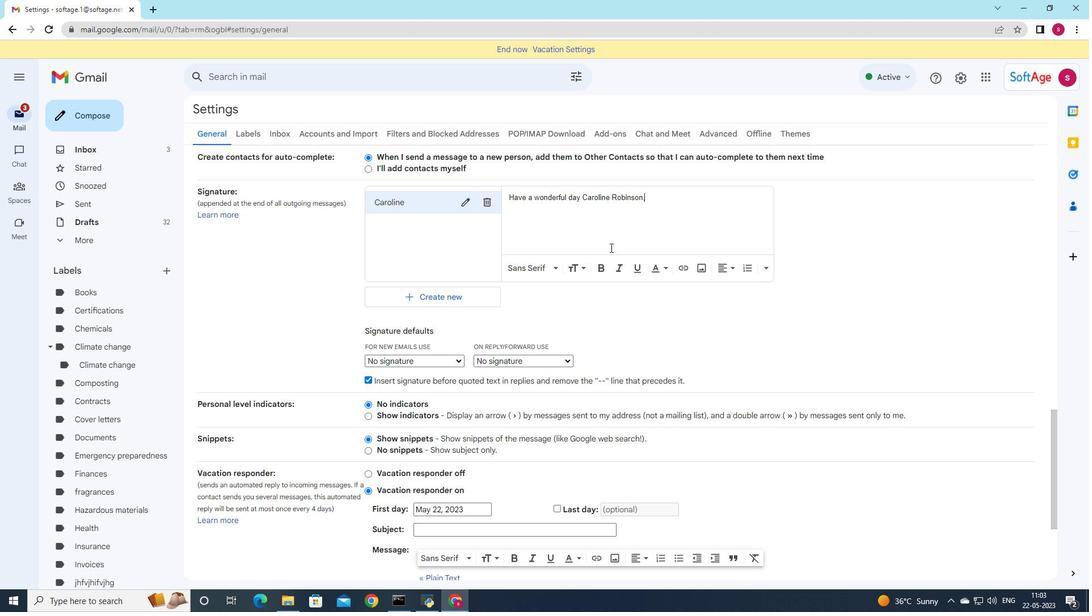 
Action: Mouse moved to (579, 199)
Screenshot: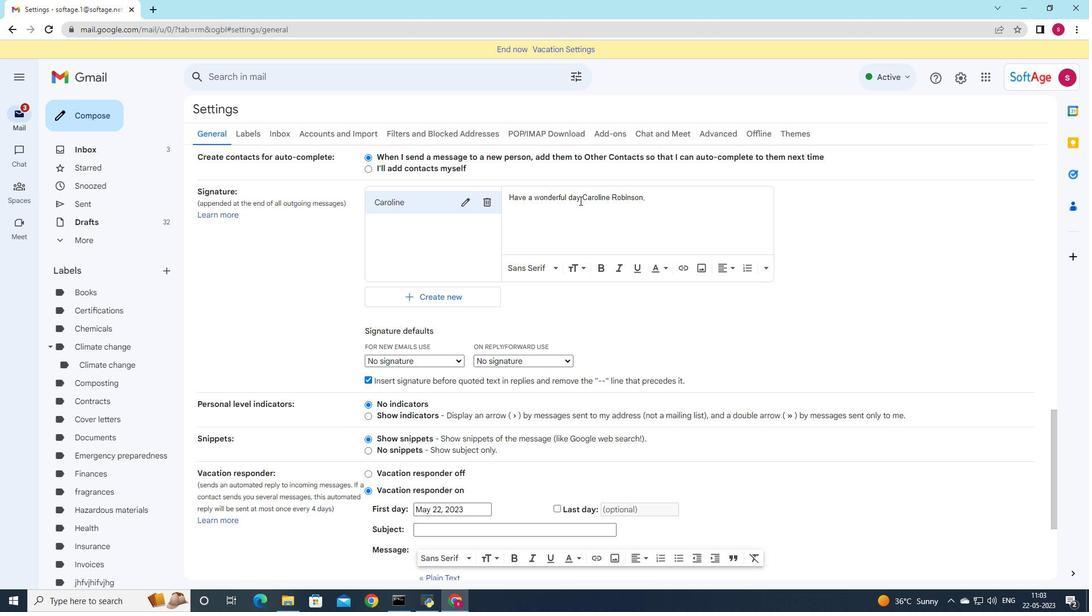 
Action: Mouse pressed left at (579, 199)
Screenshot: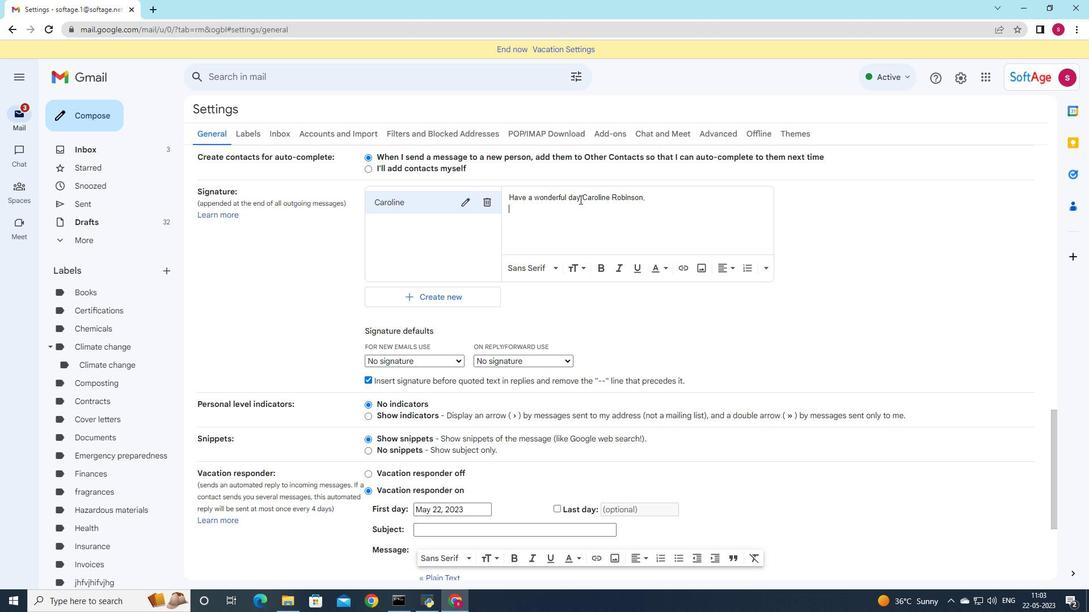 
Action: Key pressed ,<Key.enter>
Screenshot: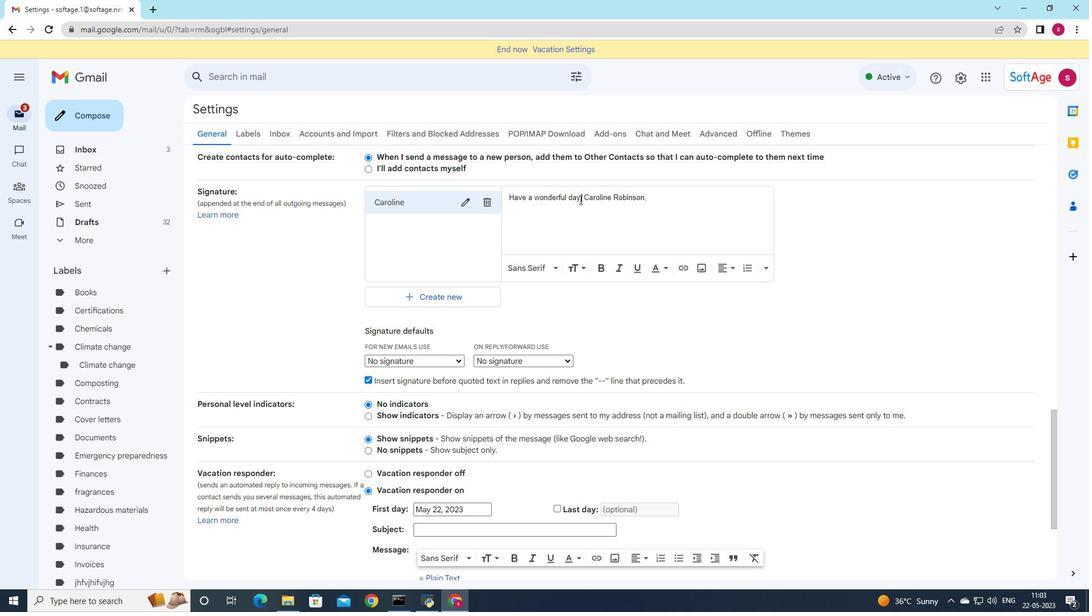 
Action: Mouse moved to (459, 363)
Screenshot: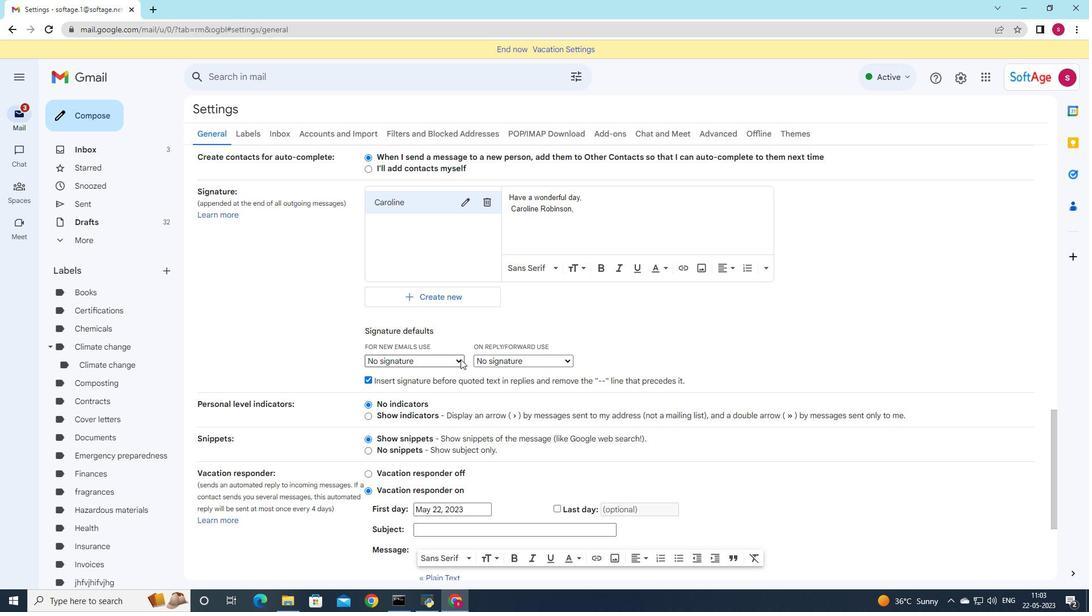 
Action: Mouse pressed left at (459, 363)
Screenshot: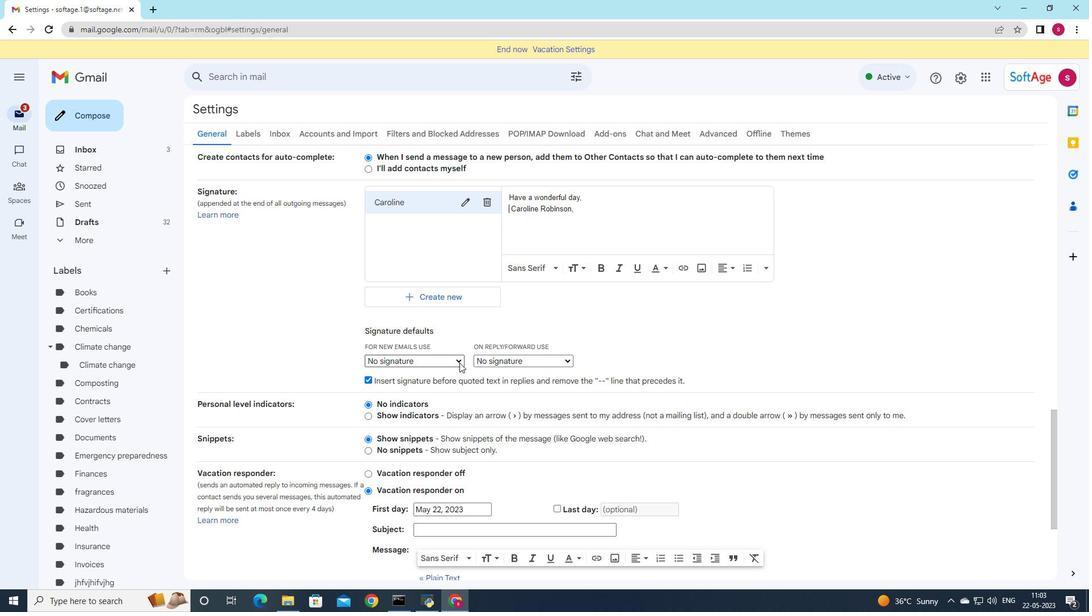 
Action: Mouse moved to (449, 380)
Screenshot: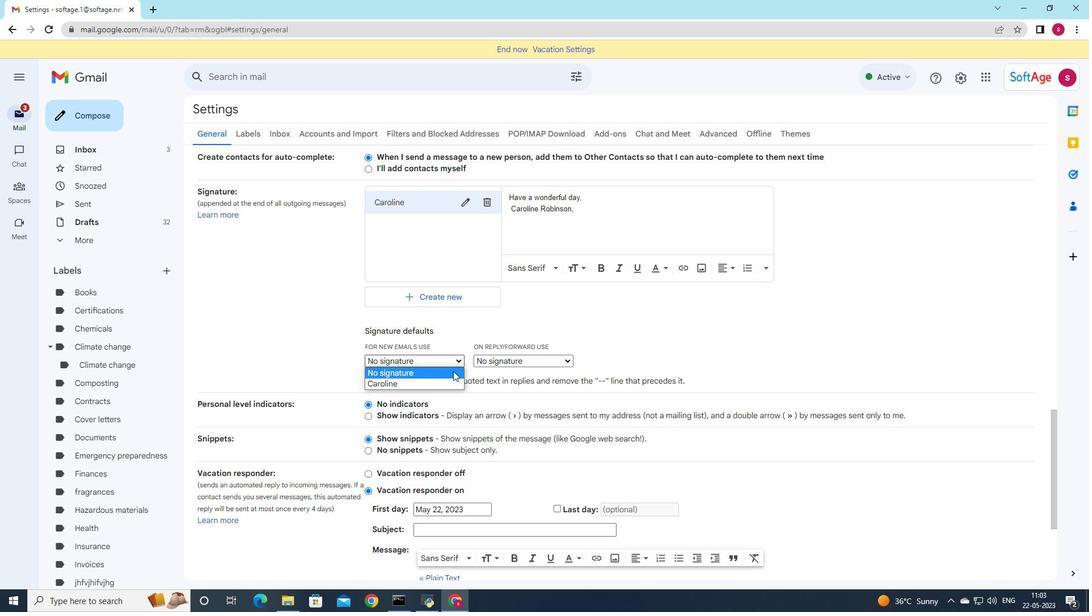 
Action: Mouse pressed left at (449, 380)
Screenshot: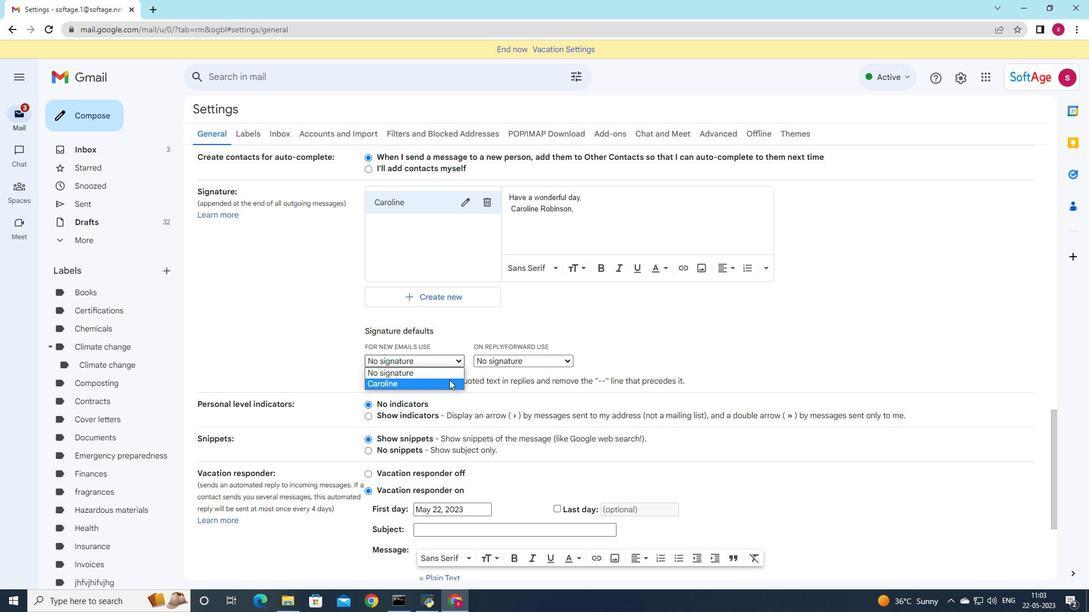 
Action: Mouse moved to (568, 363)
Screenshot: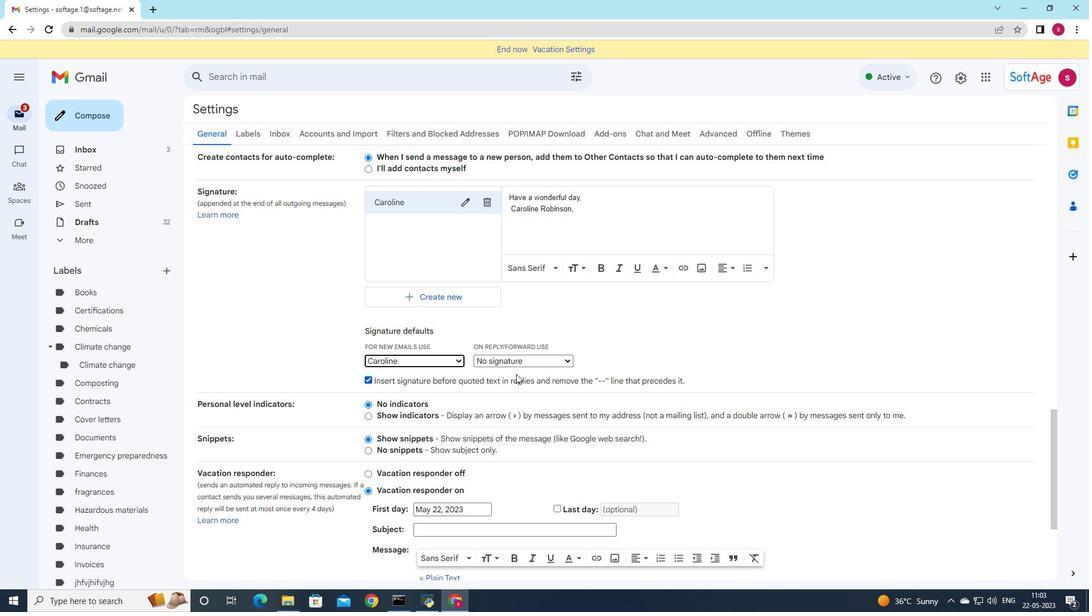 
Action: Mouse pressed left at (568, 363)
Screenshot: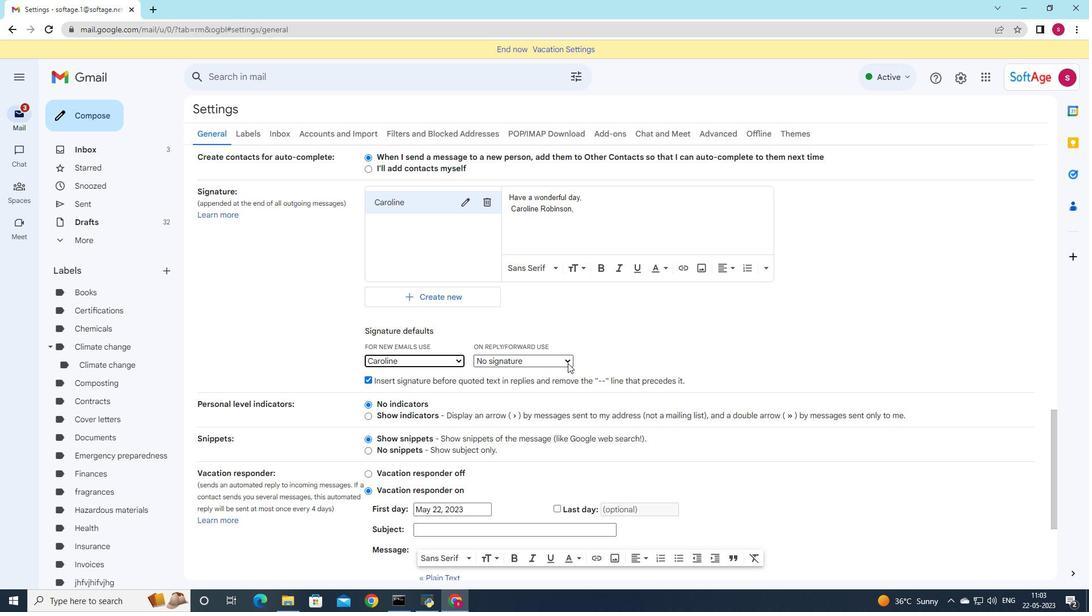 
Action: Mouse moved to (526, 380)
Screenshot: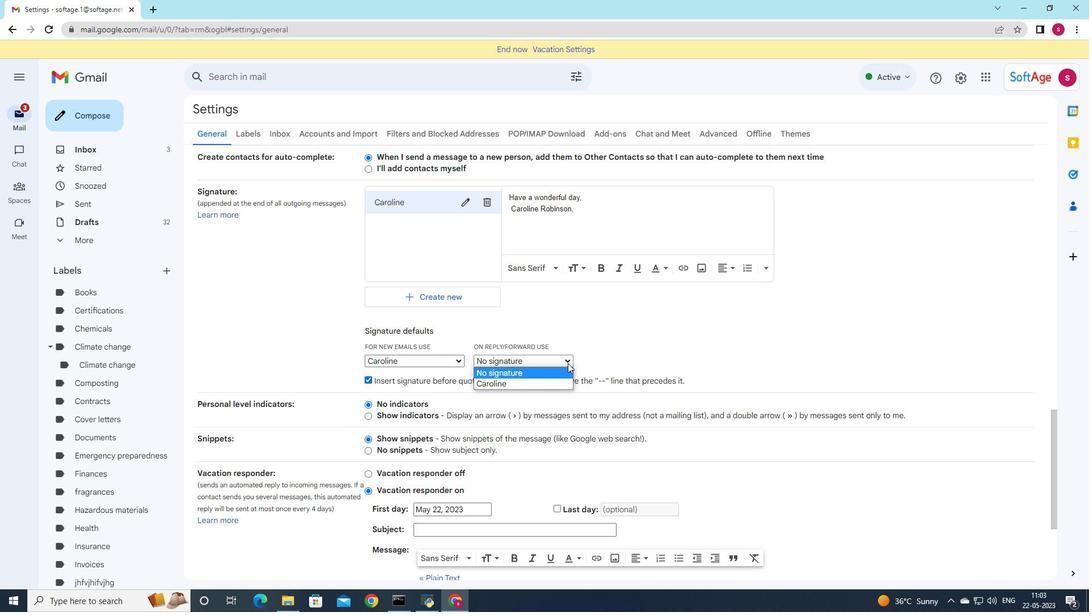 
Action: Mouse pressed left at (526, 380)
Screenshot: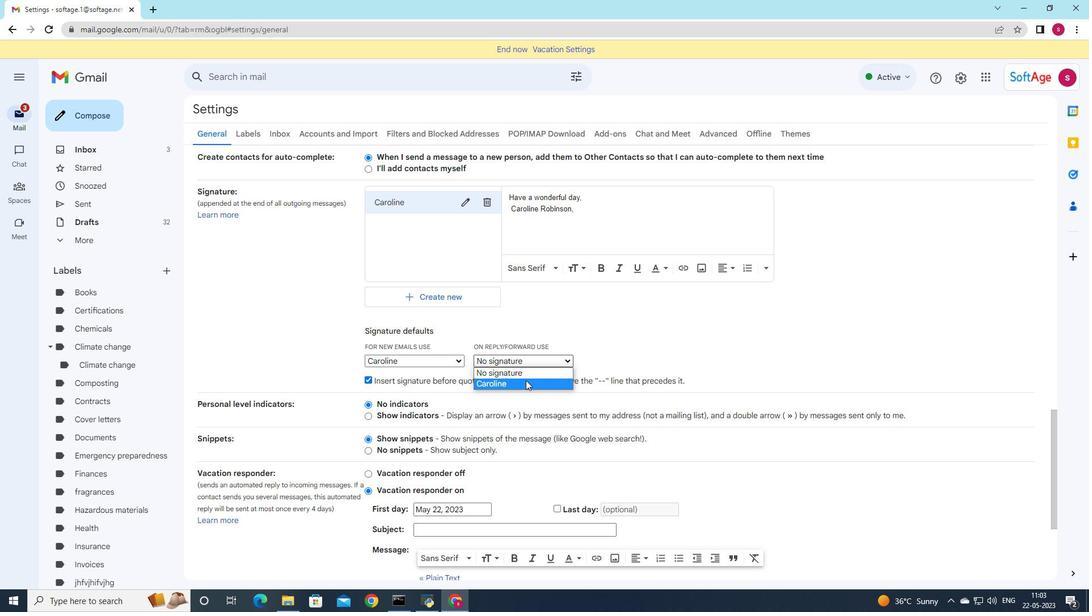 
Action: Mouse moved to (522, 379)
Screenshot: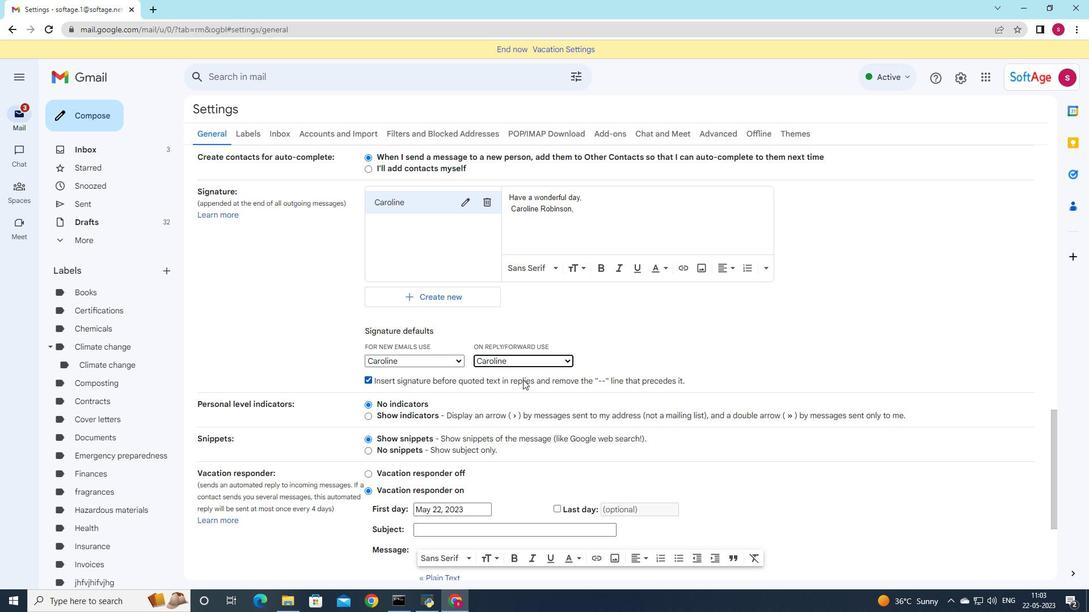 
Action: Mouse scrolled (522, 379) with delta (0, 0)
Screenshot: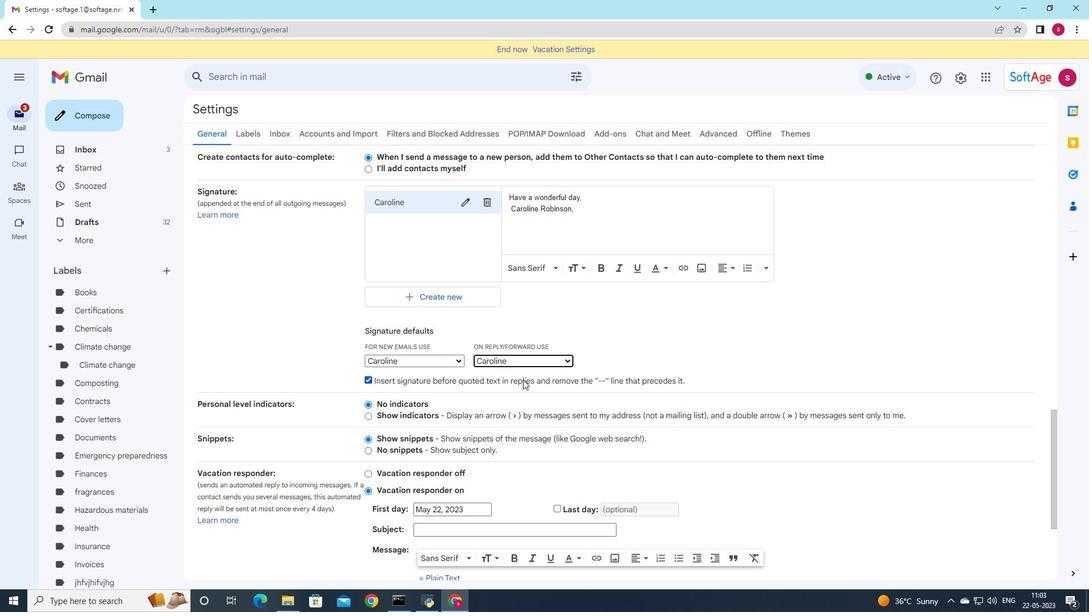
Action: Mouse scrolled (522, 379) with delta (0, 0)
Screenshot: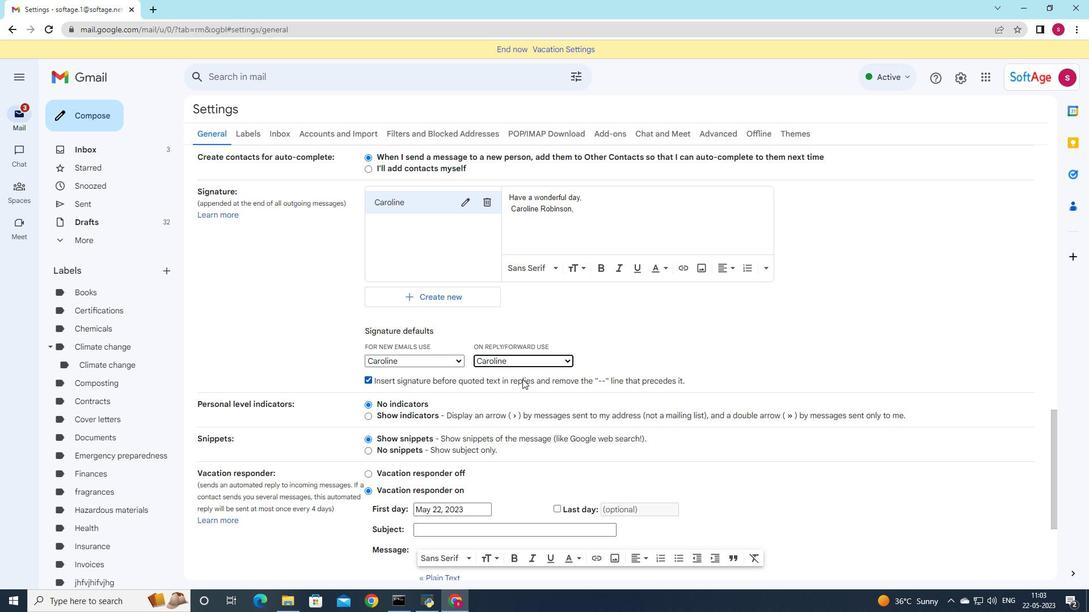 
Action: Mouse scrolled (522, 379) with delta (0, 0)
Screenshot: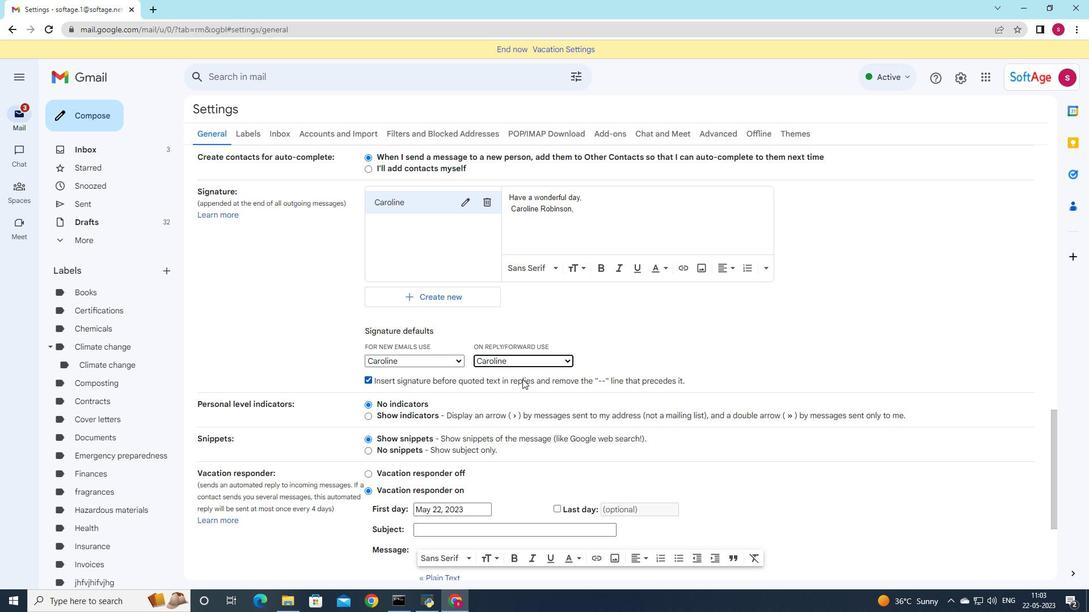 
Action: Mouse scrolled (522, 379) with delta (0, 0)
Screenshot: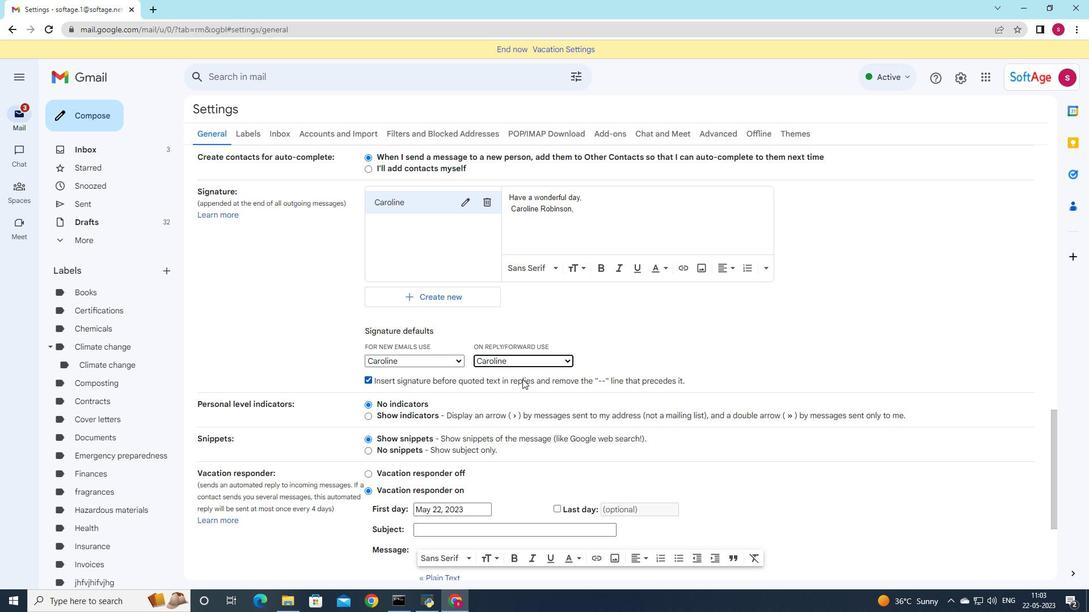 
Action: Mouse moved to (485, 383)
Screenshot: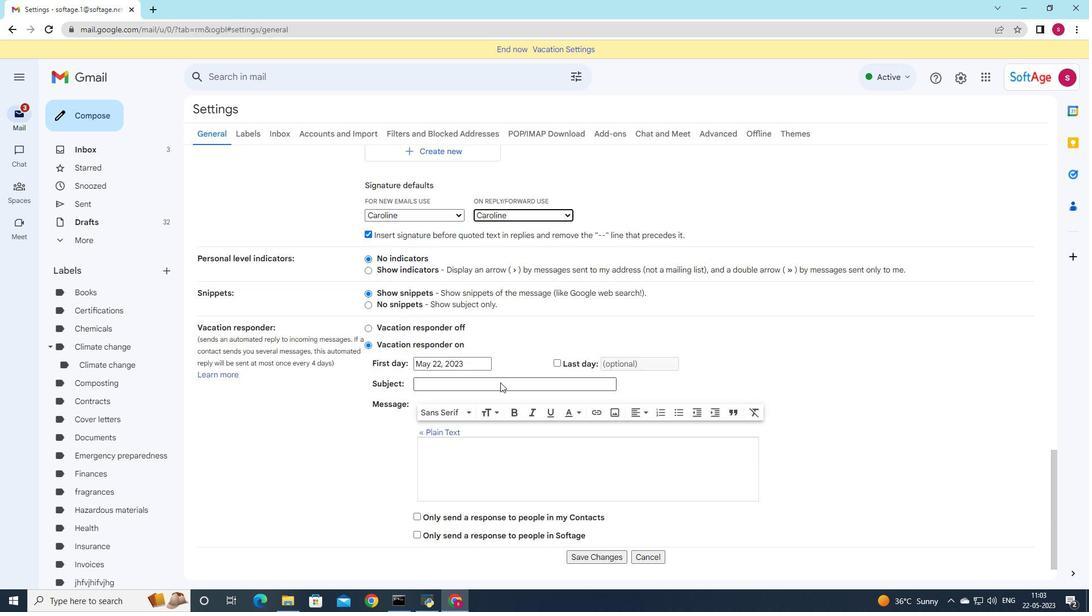 
Action: Mouse scrolled (485, 383) with delta (0, 0)
Screenshot: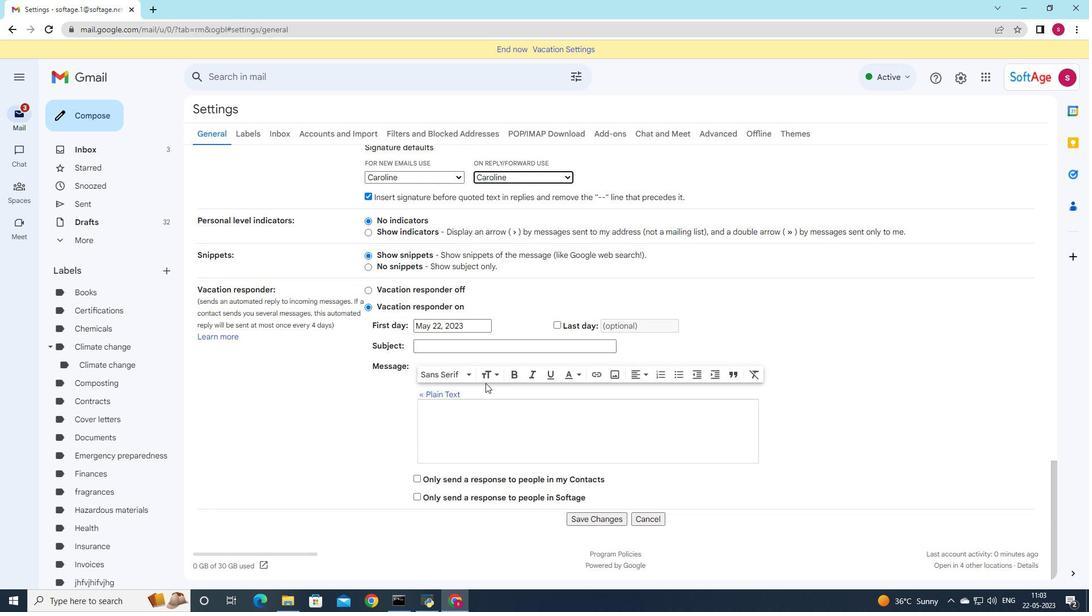 
Action: Mouse scrolled (485, 383) with delta (0, 0)
Screenshot: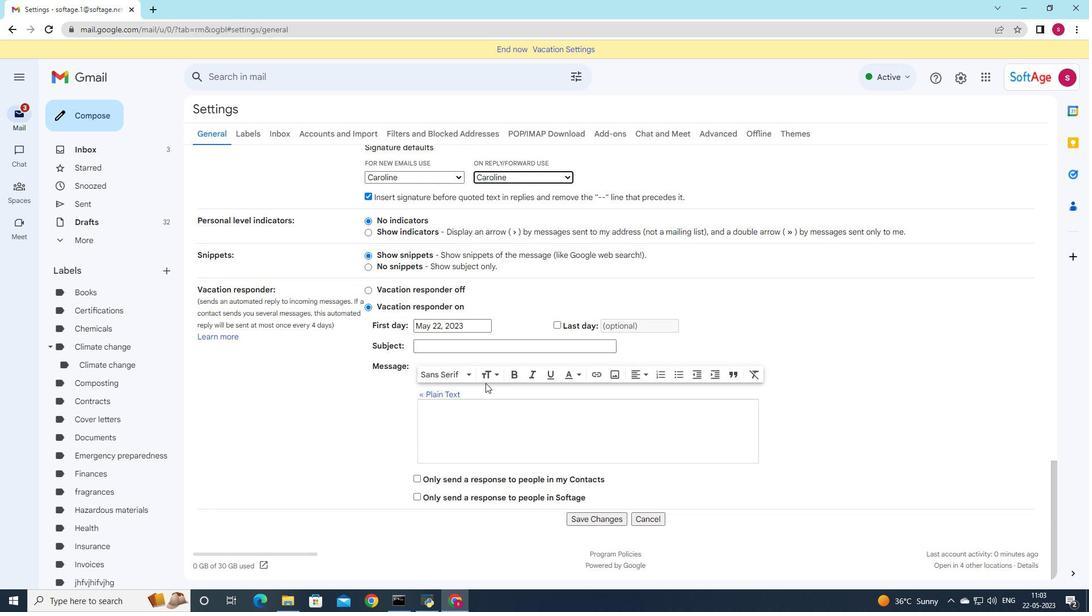 
Action: Mouse scrolled (485, 383) with delta (0, 0)
Screenshot: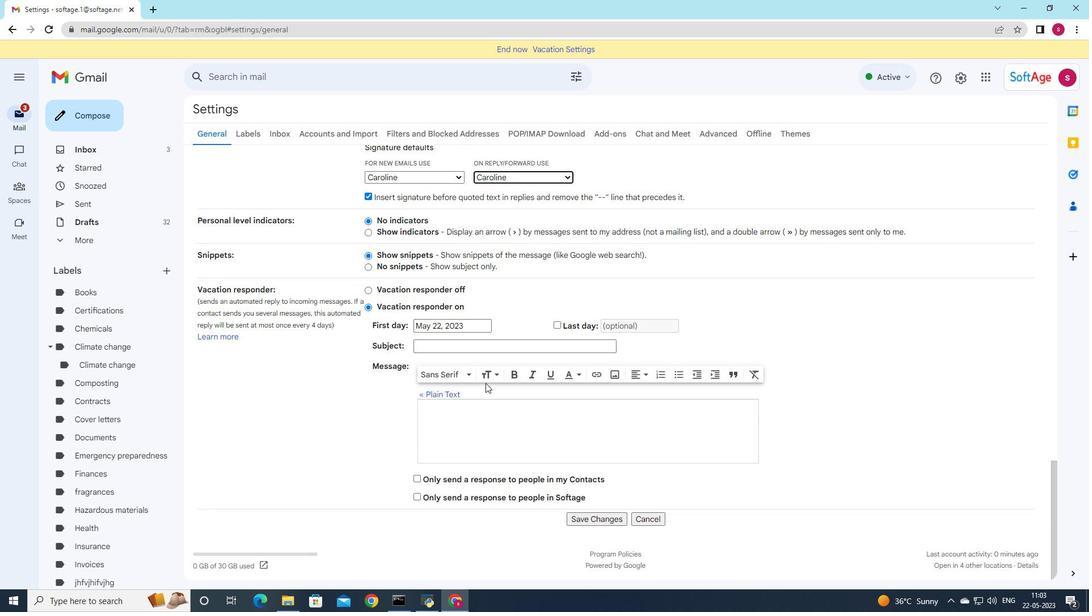 
Action: Mouse scrolled (485, 383) with delta (0, 0)
Screenshot: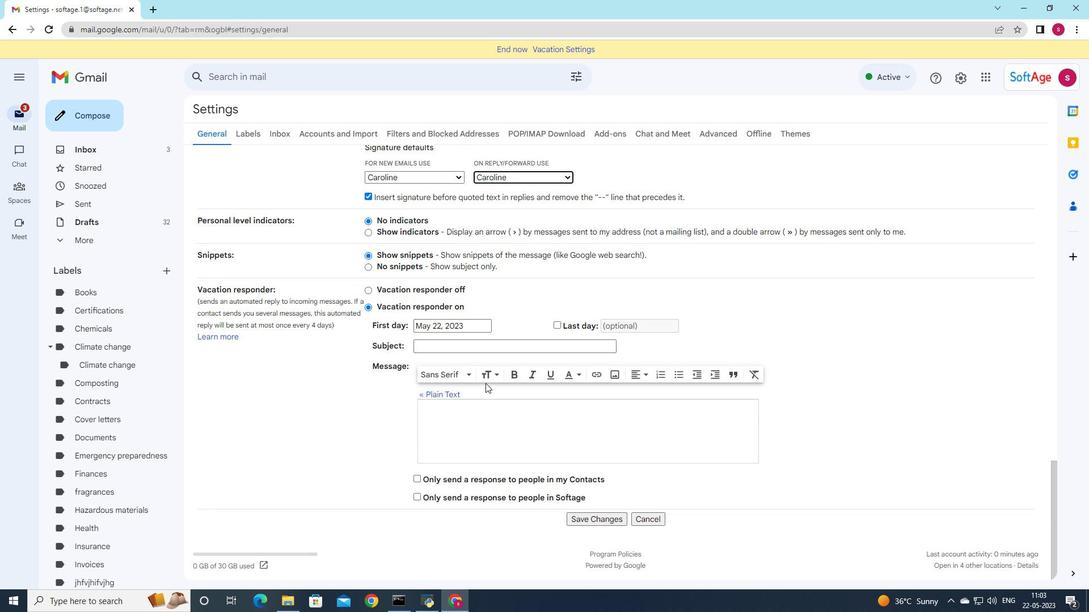 
Action: Mouse moved to (582, 516)
Screenshot: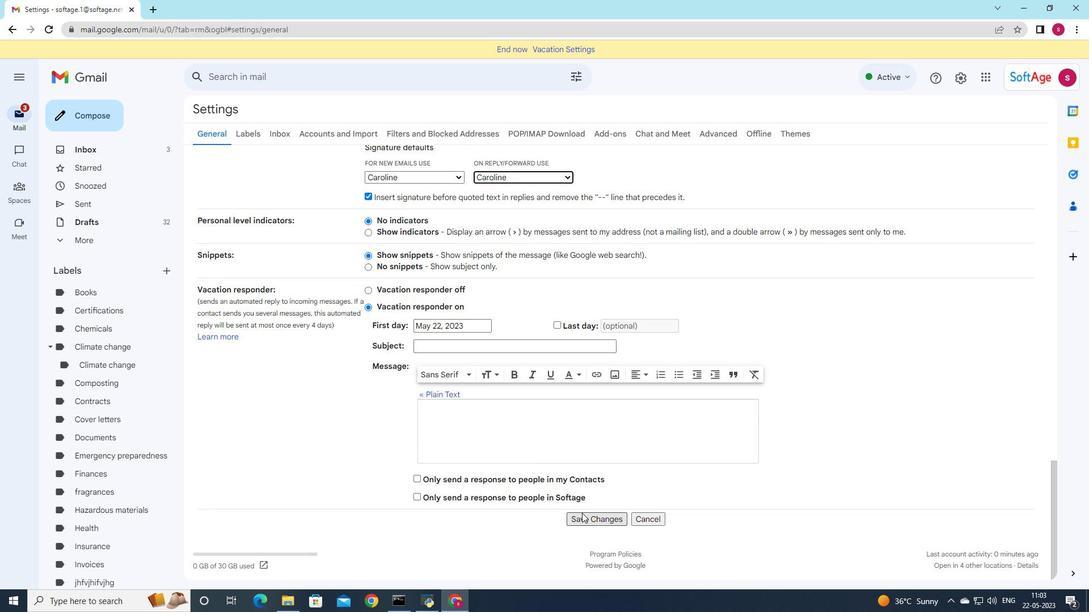 
Action: Mouse pressed left at (582, 516)
Screenshot: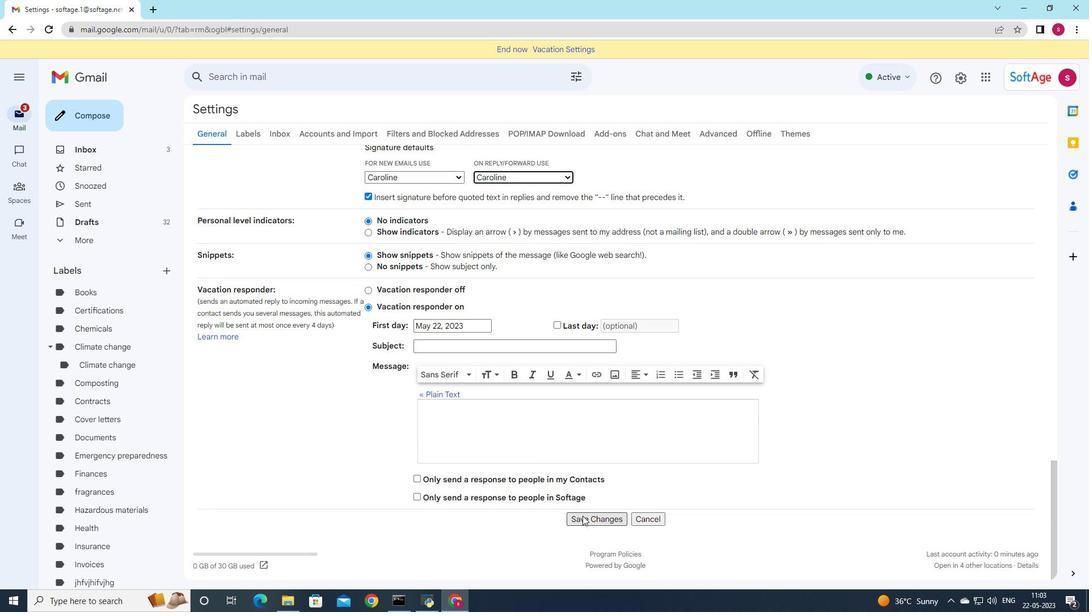 
Action: Mouse moved to (94, 116)
Screenshot: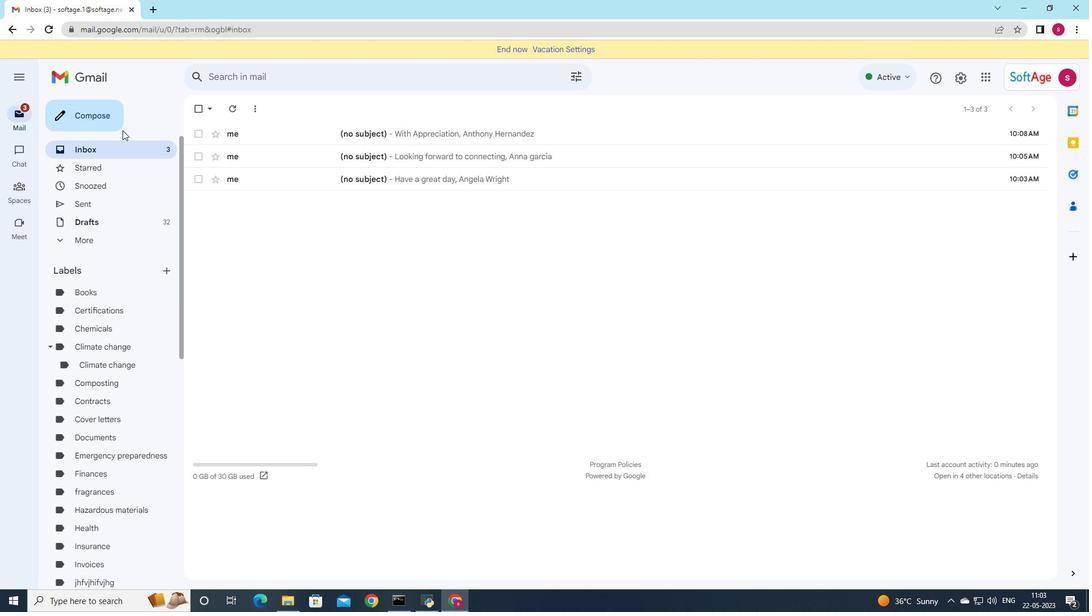 
Action: Mouse pressed left at (94, 116)
Screenshot: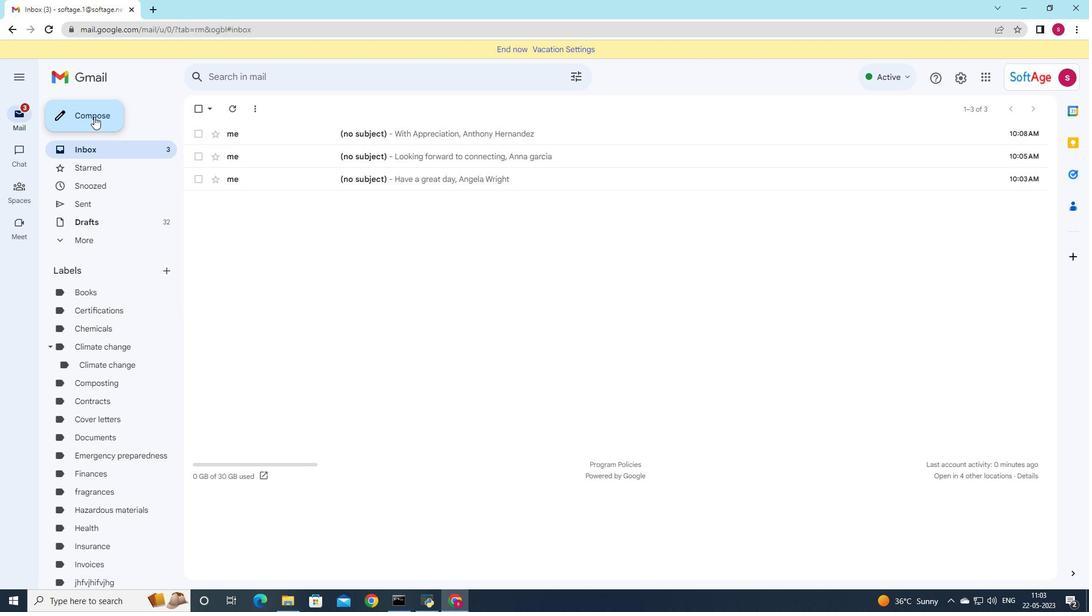 
Action: Mouse moved to (859, 351)
Screenshot: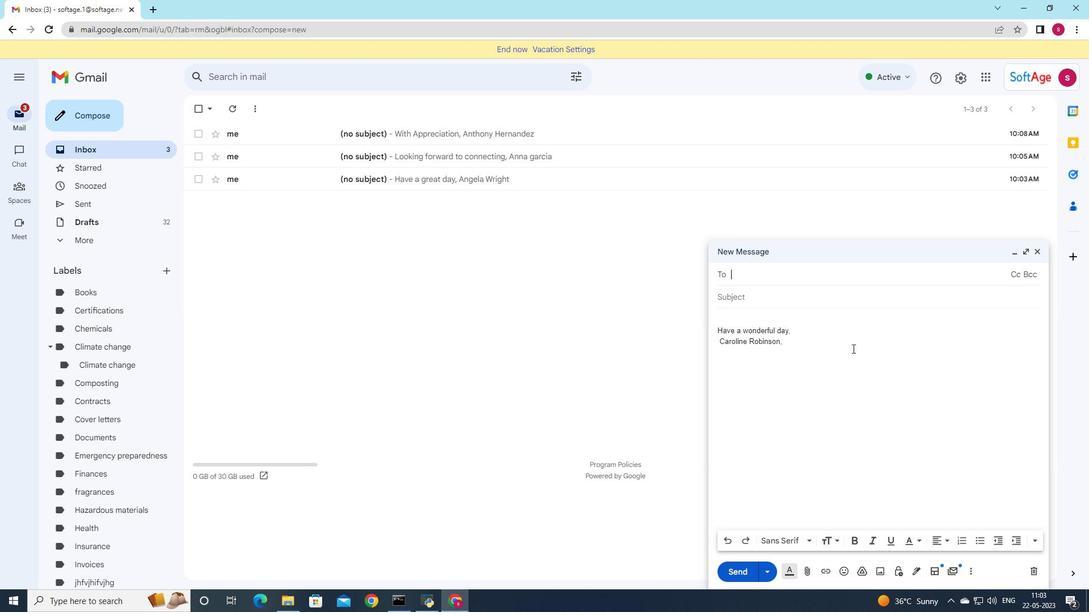 
Action: Key pressed softage
Screenshot: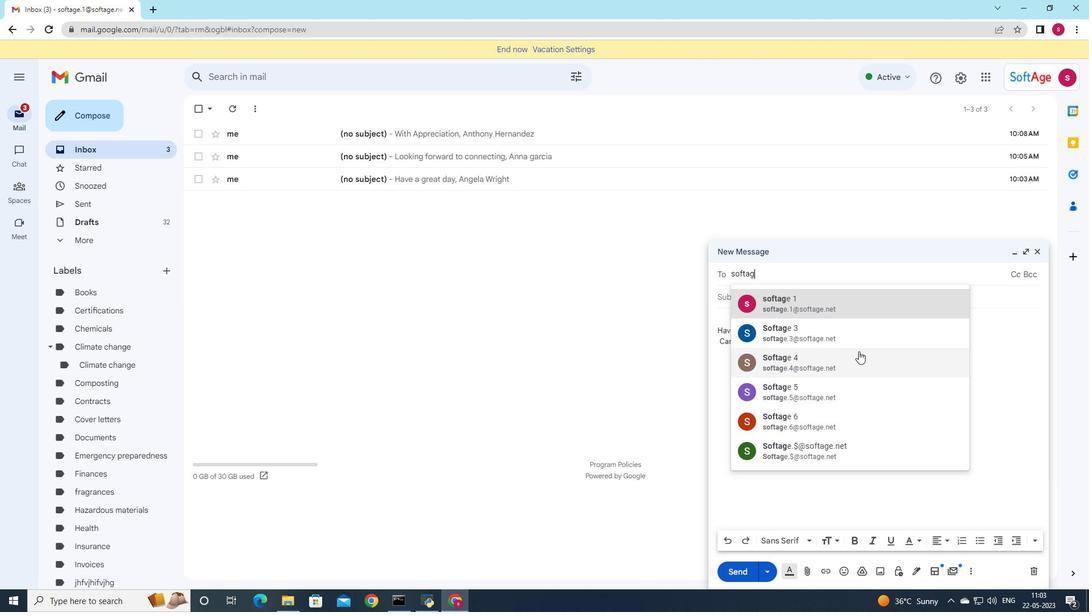 
Action: Mouse moved to (866, 302)
Screenshot: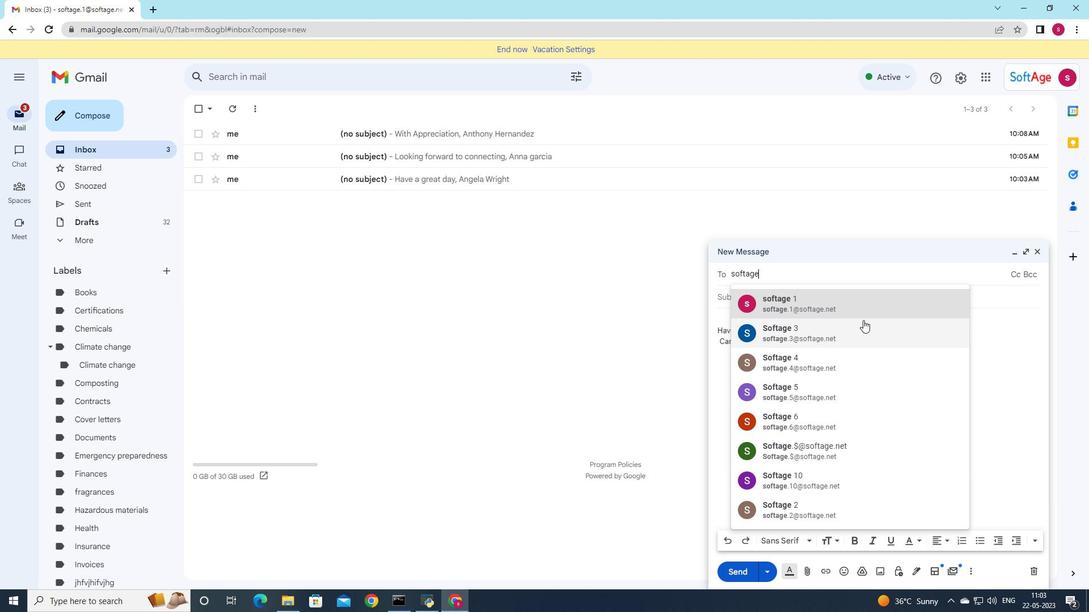 
Action: Mouse pressed left at (866, 302)
Screenshot: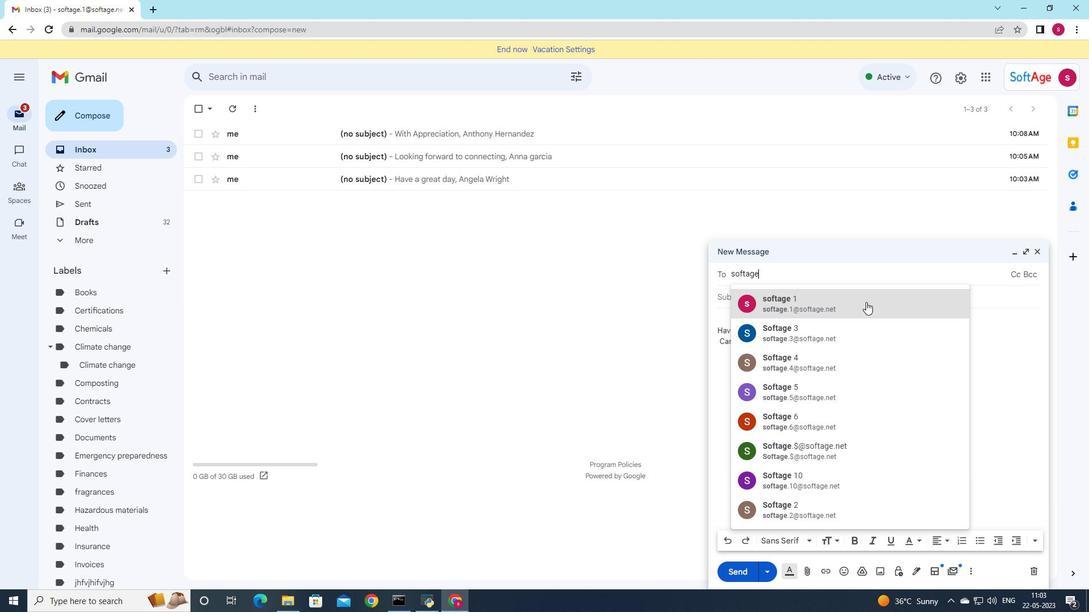 
Action: Mouse moved to (823, 406)
Screenshot: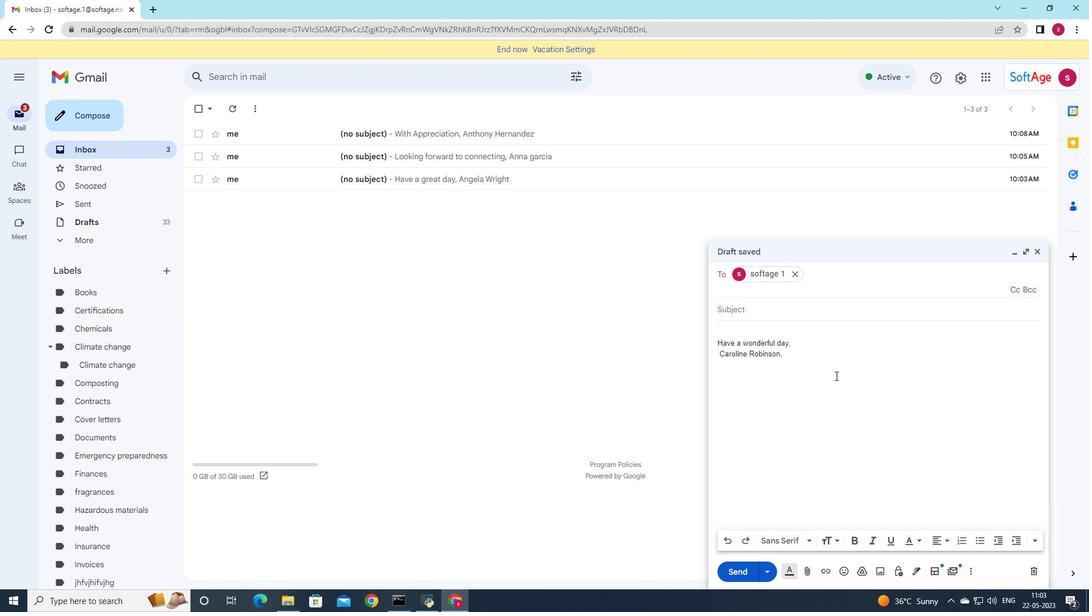 
Action: Mouse scrolled (823, 405) with delta (0, 0)
Screenshot: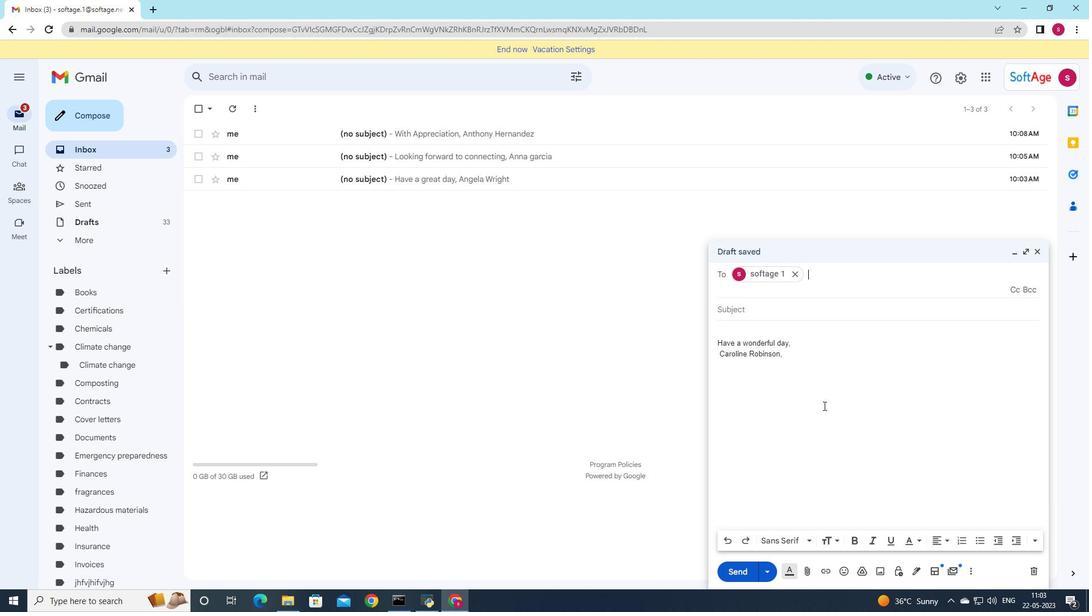 
Action: Mouse scrolled (823, 405) with delta (0, 0)
Screenshot: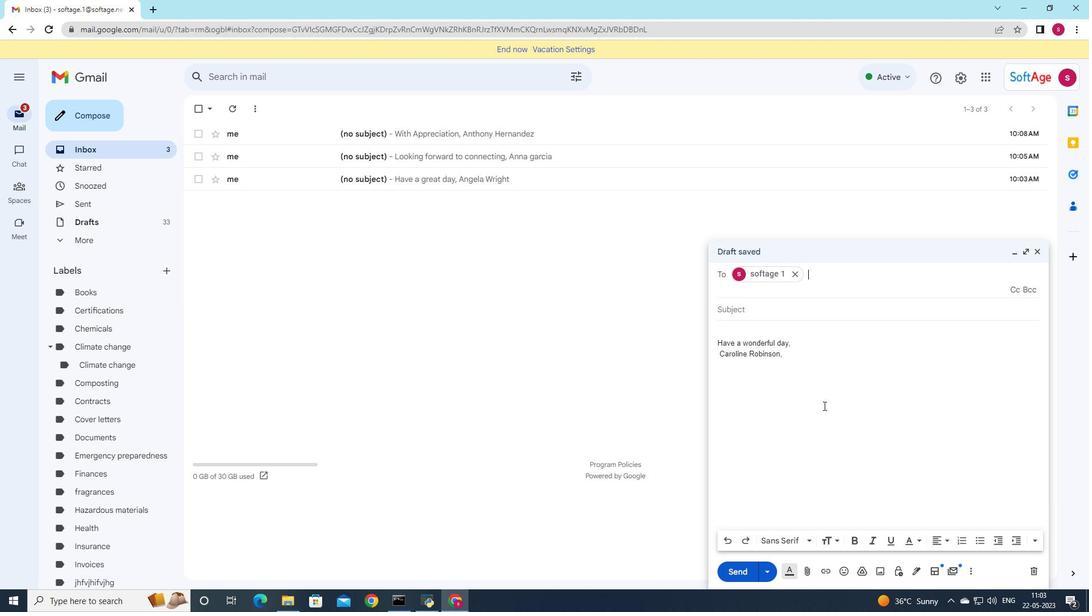 
Action: Mouse scrolled (823, 405) with delta (0, 0)
Screenshot: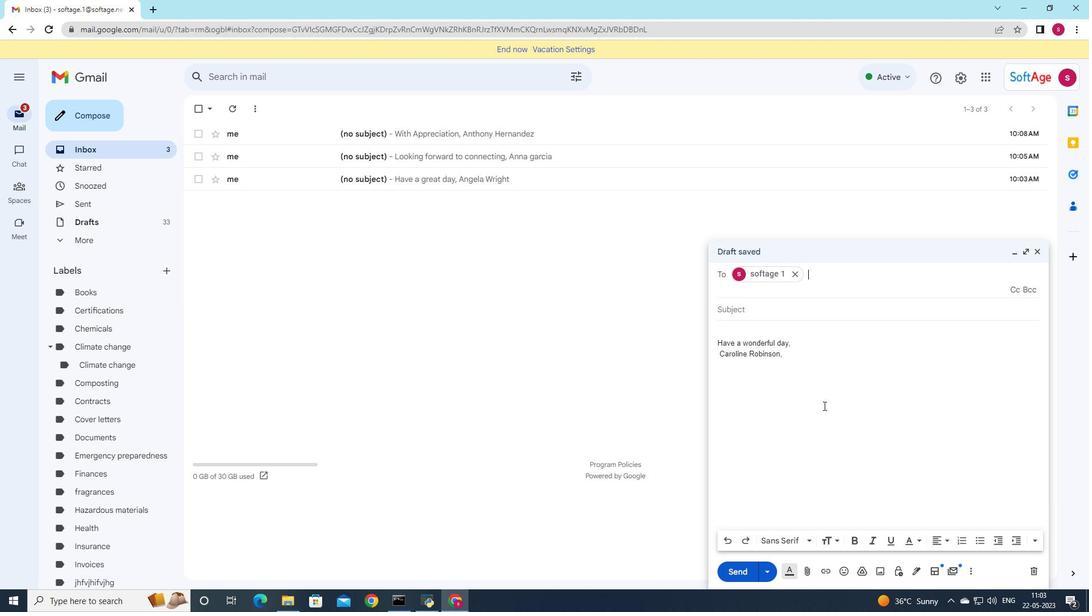 
Action: Mouse scrolled (823, 405) with delta (0, 0)
Screenshot: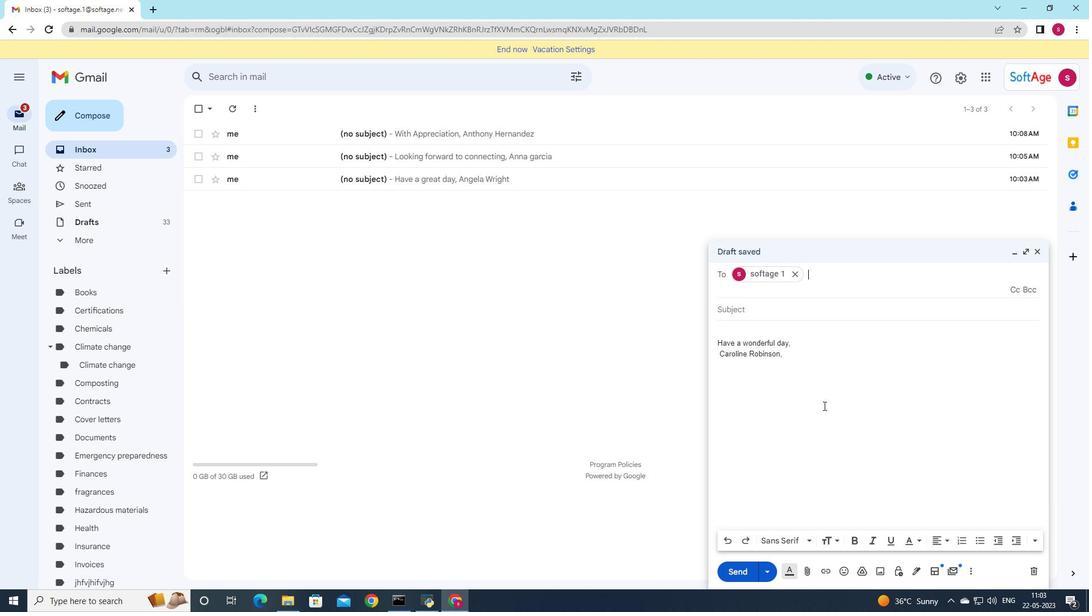 
Action: Mouse moved to (164, 274)
Screenshot: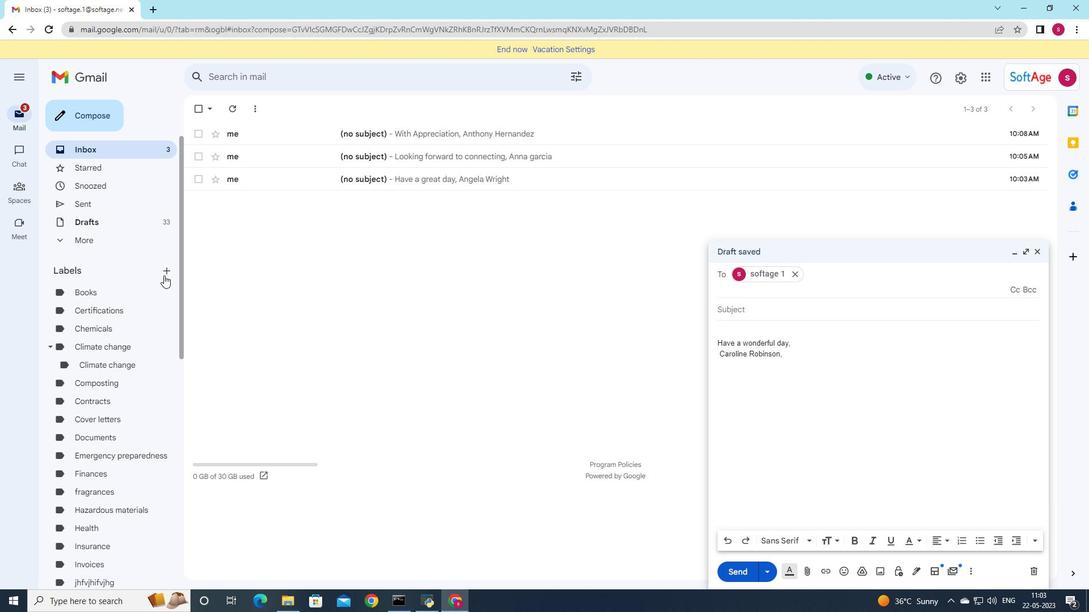 
Action: Mouse pressed left at (164, 274)
Screenshot: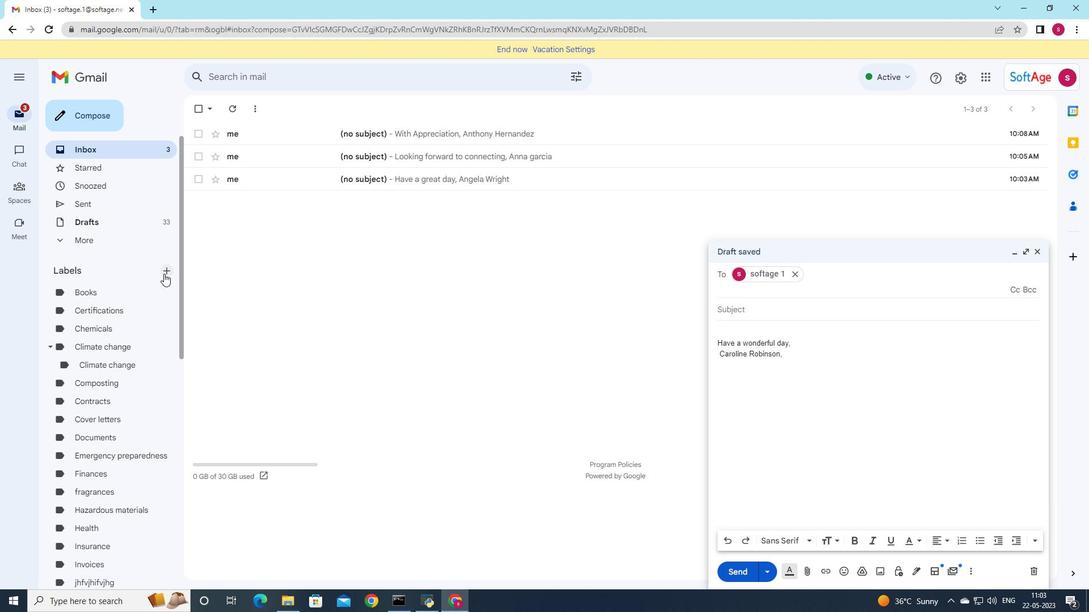 
Action: Mouse moved to (591, 333)
Screenshot: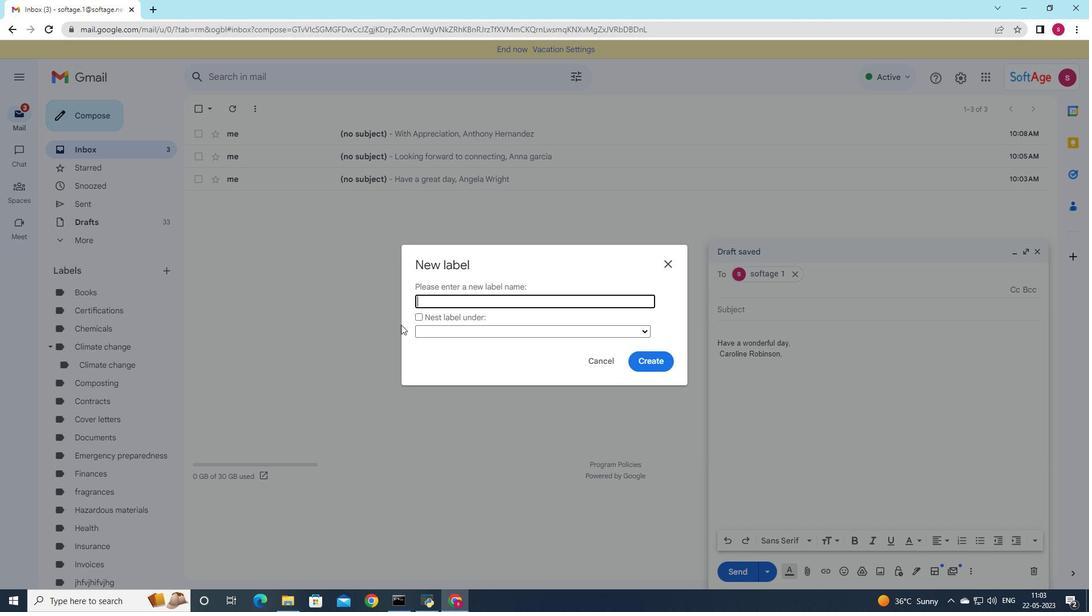 
Action: Key pressed <Key.shift>Agendas
Screenshot: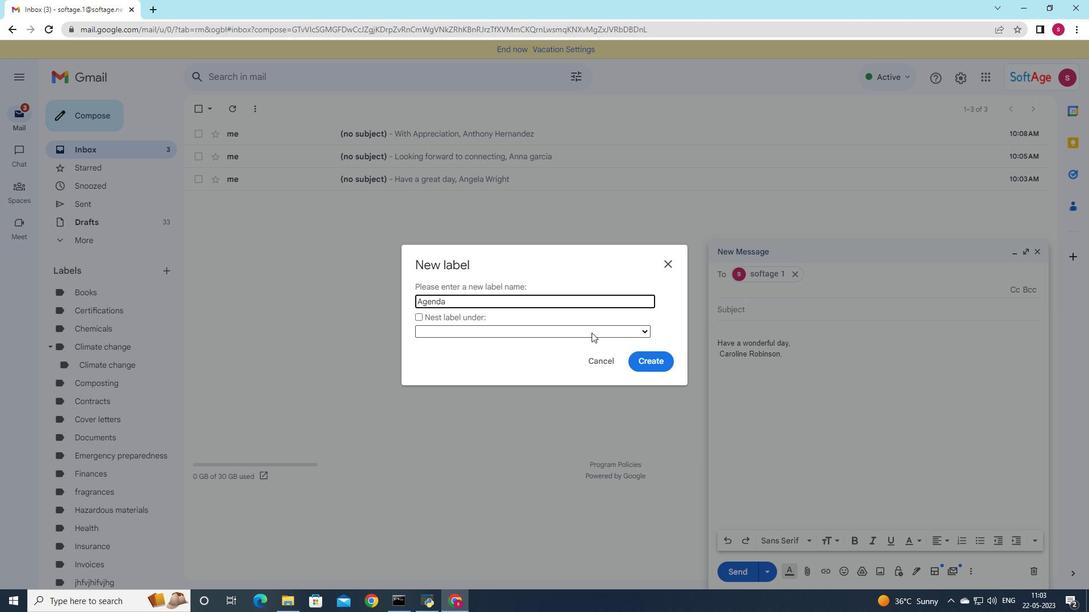 
Action: Mouse moved to (650, 362)
Screenshot: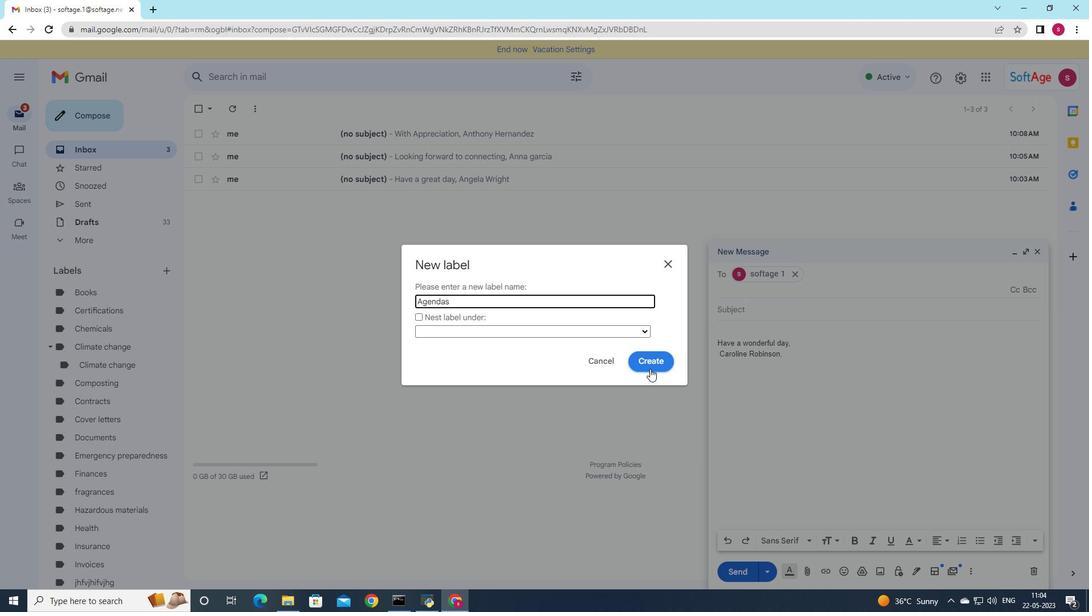 
Action: Mouse pressed left at (650, 362)
Screenshot: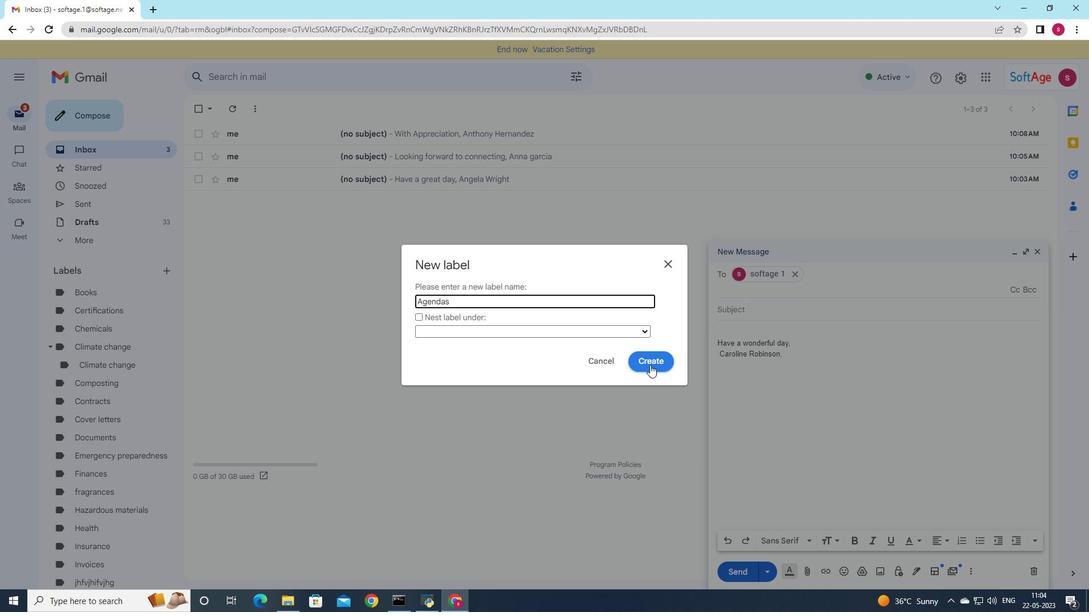 
Action: Mouse moved to (772, 423)
Screenshot: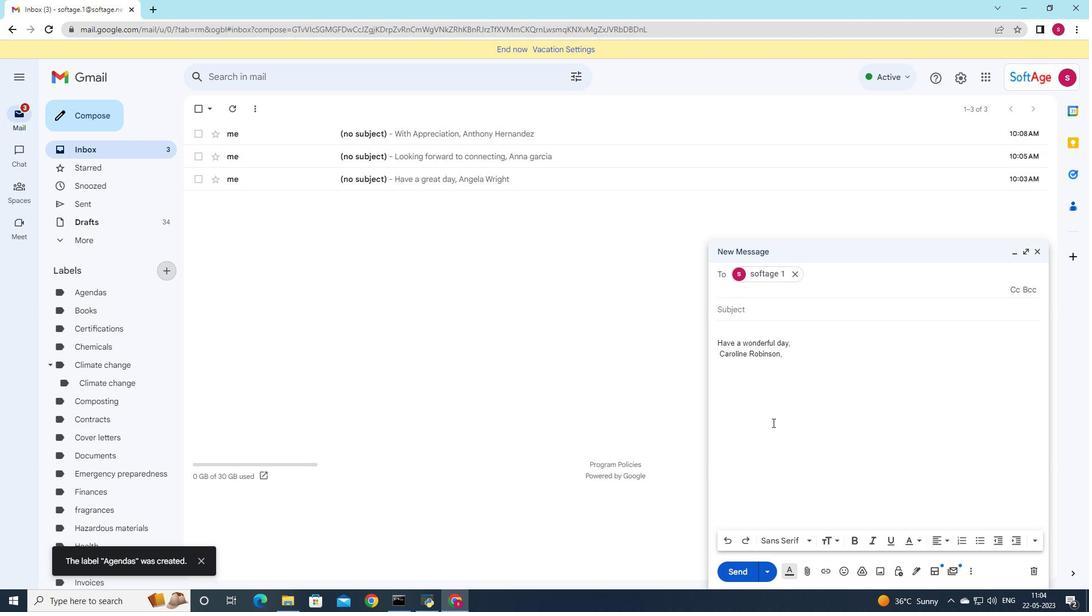
